 Task: Find connections with filter location Caxias do Sul with filter topic #Homeofficewith filter profile language German with filter current company Job Alert with filter school K.K.Wagh institute of Engineering Education & Research with filter industry Internet Publishing with filter service category Outsourcing with filter keywords title Phlebotomist
Action: Mouse moved to (470, 85)
Screenshot: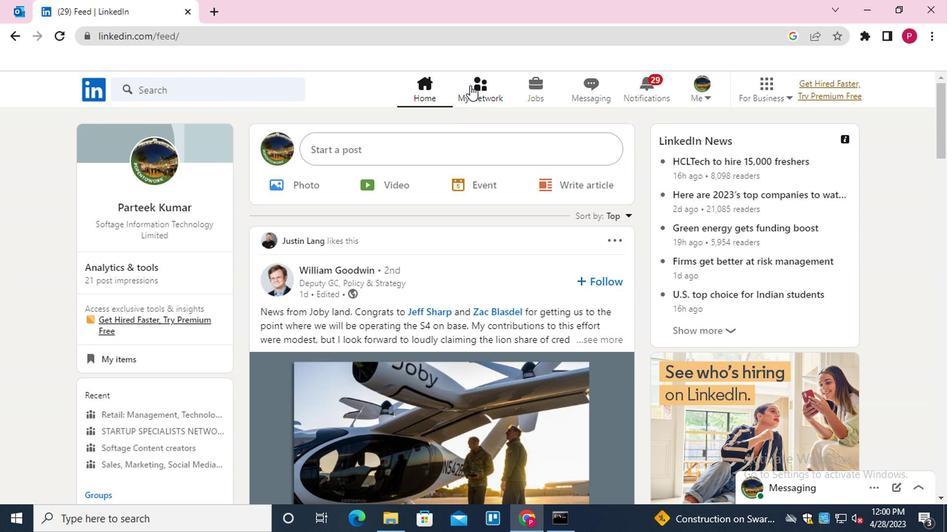 
Action: Mouse pressed left at (470, 85)
Screenshot: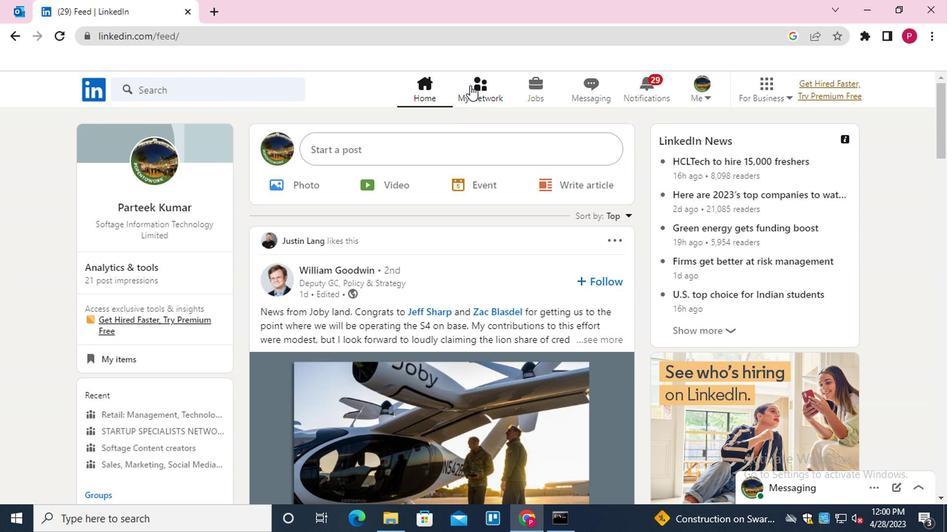 
Action: Mouse moved to (160, 174)
Screenshot: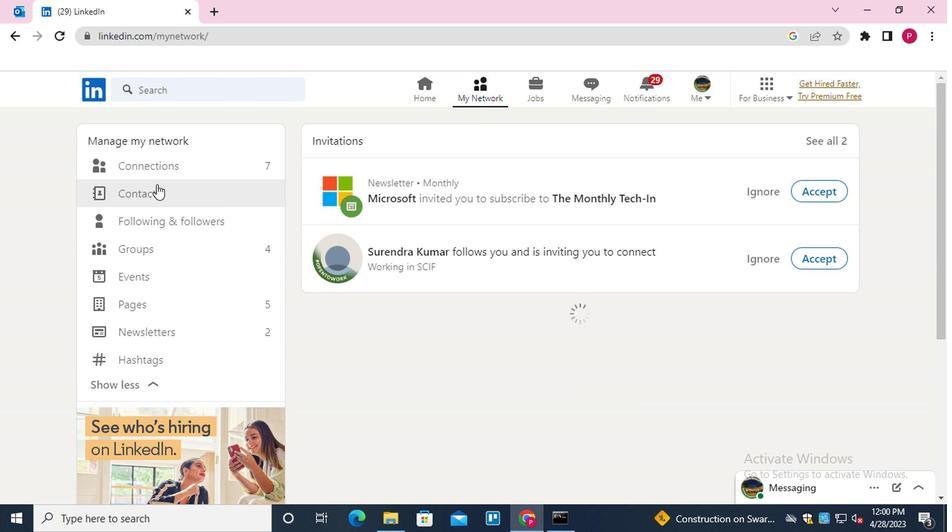 
Action: Mouse pressed left at (160, 174)
Screenshot: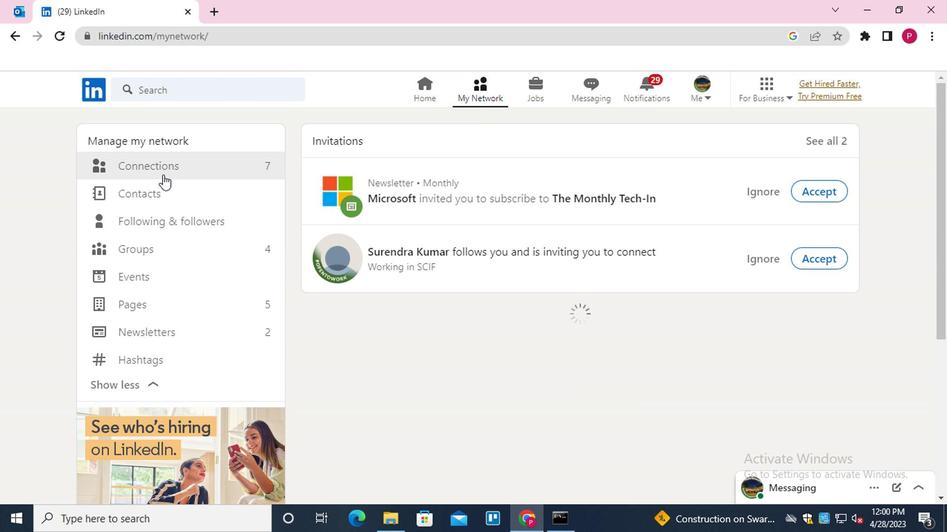 
Action: Mouse moved to (243, 169)
Screenshot: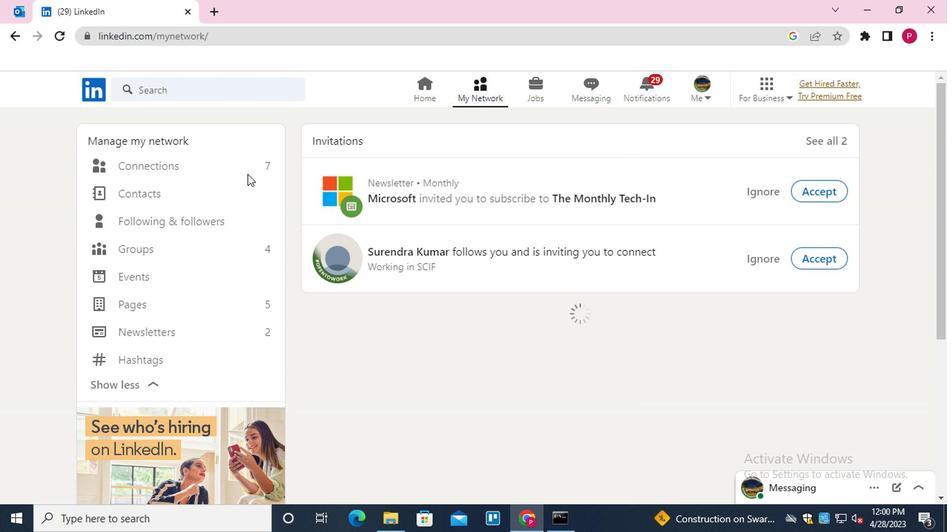 
Action: Mouse pressed left at (243, 169)
Screenshot: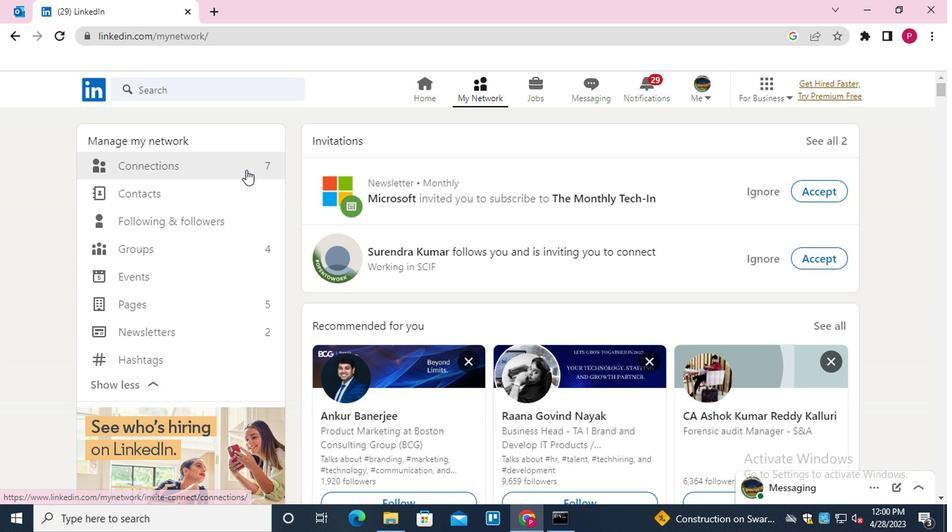 
Action: Mouse moved to (593, 167)
Screenshot: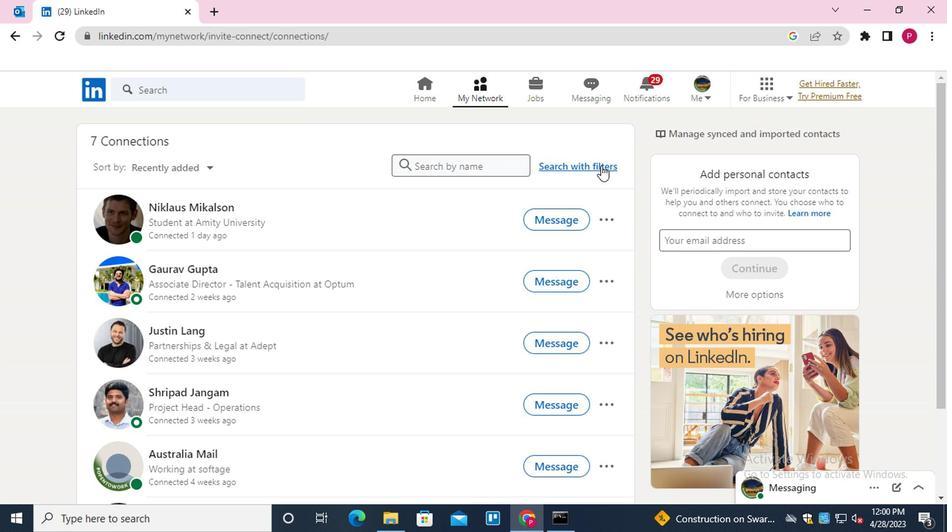 
Action: Mouse pressed left at (593, 167)
Screenshot: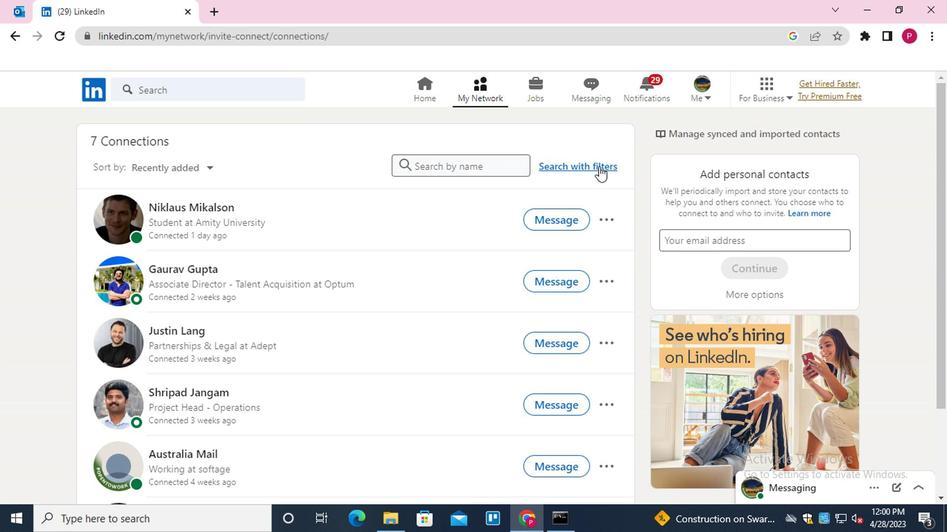 
Action: Mouse moved to (511, 131)
Screenshot: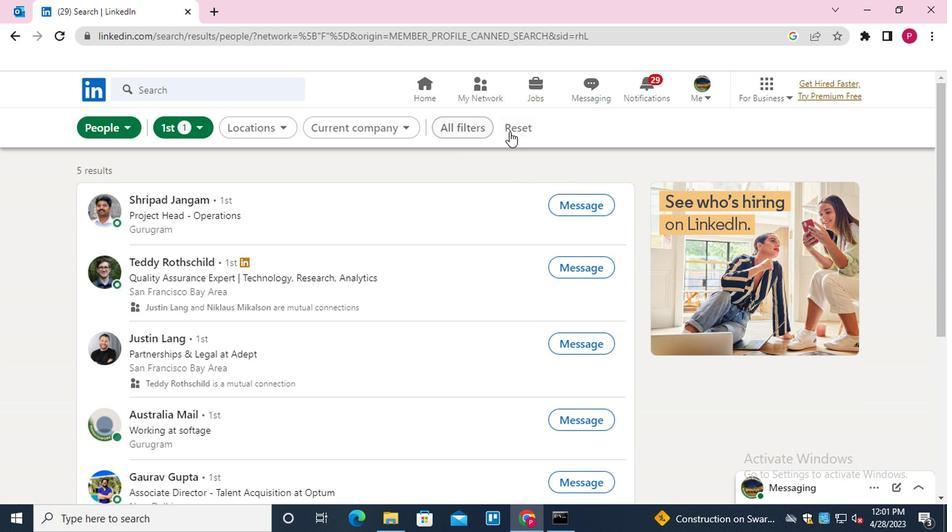 
Action: Mouse pressed left at (511, 131)
Screenshot: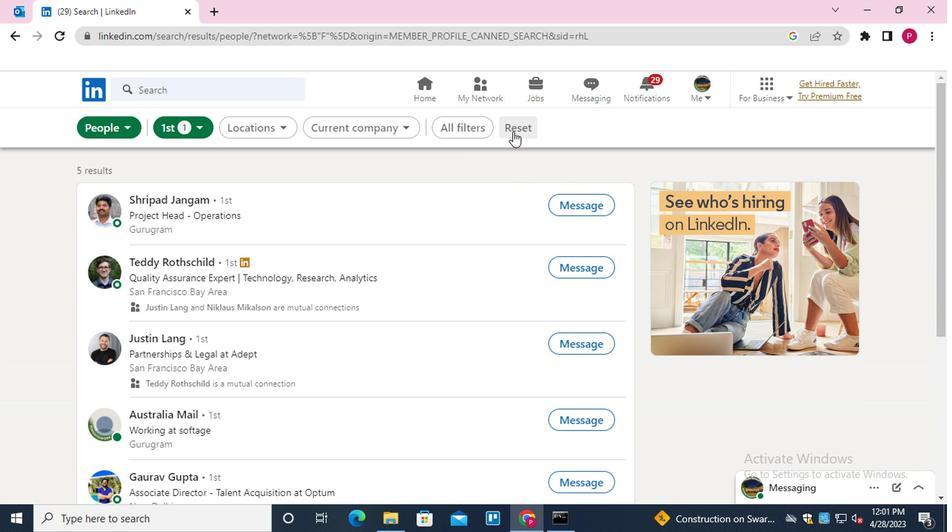
Action: Mouse moved to (476, 131)
Screenshot: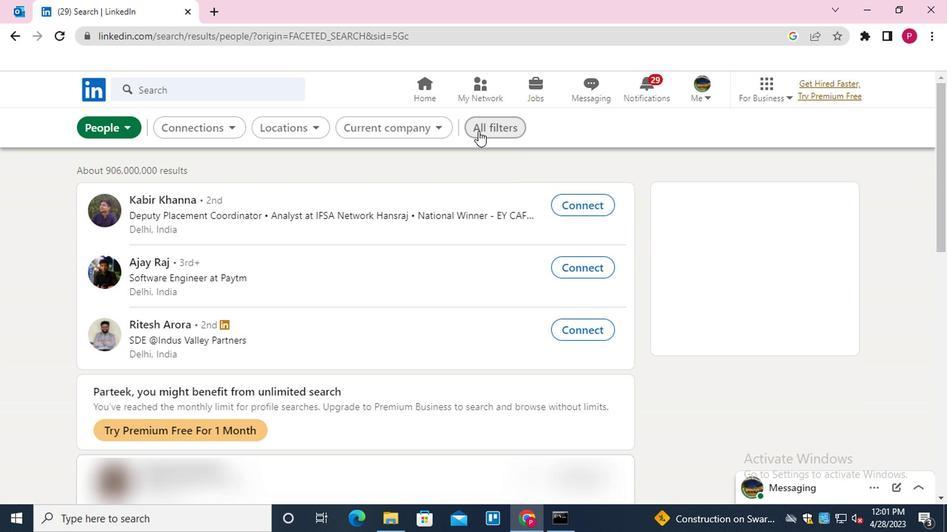 
Action: Mouse pressed left at (476, 131)
Screenshot: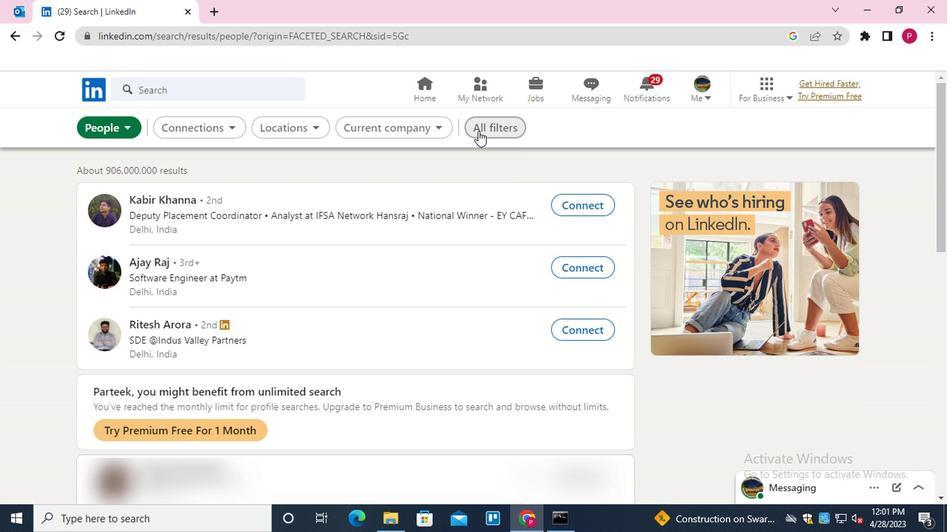 
Action: Mouse moved to (666, 277)
Screenshot: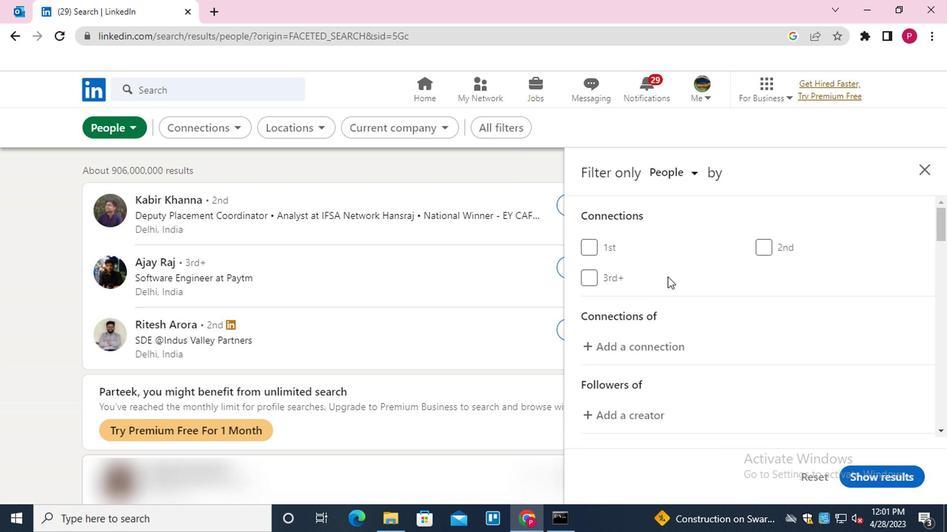 
Action: Mouse scrolled (666, 276) with delta (0, 0)
Screenshot: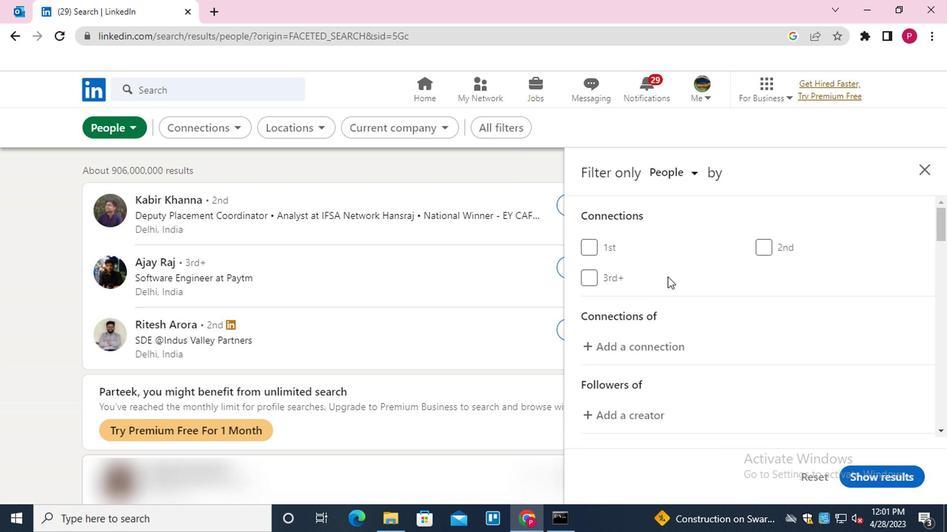 
Action: Mouse moved to (666, 277)
Screenshot: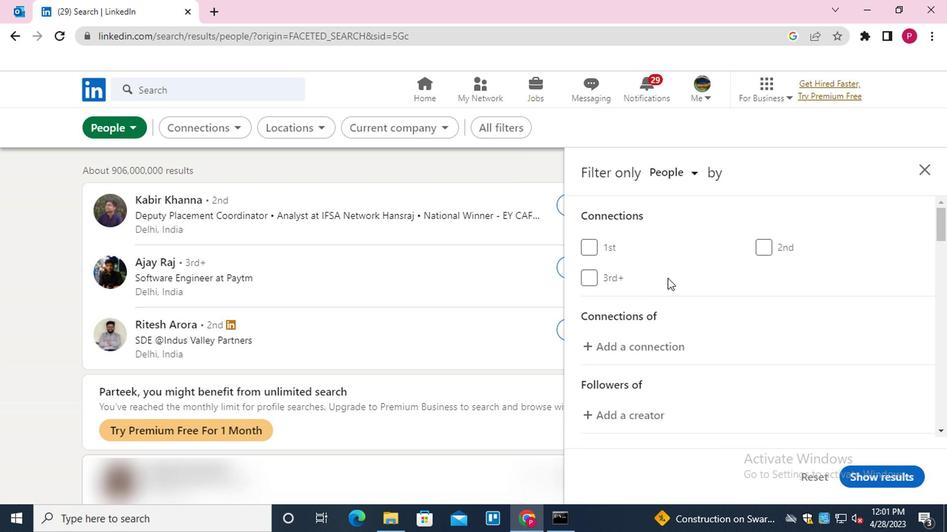 
Action: Mouse scrolled (666, 277) with delta (0, 0)
Screenshot: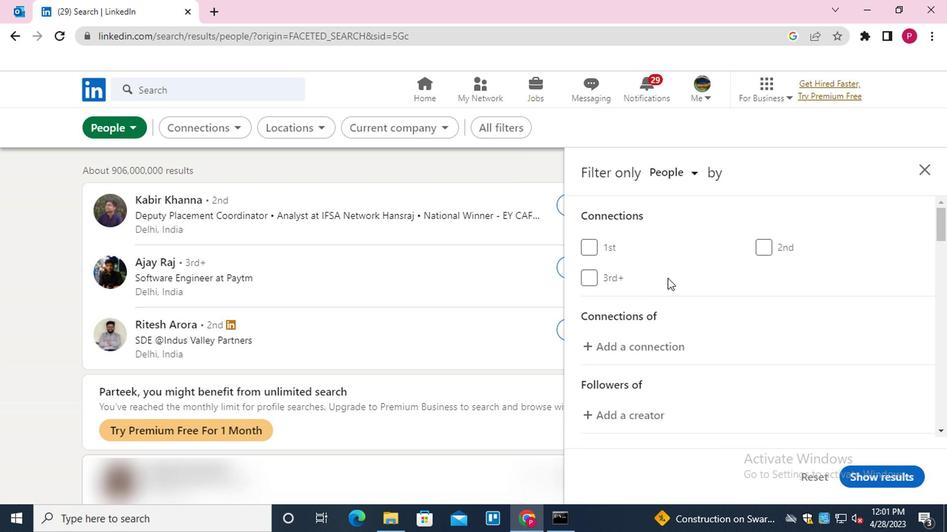 
Action: Mouse moved to (666, 277)
Screenshot: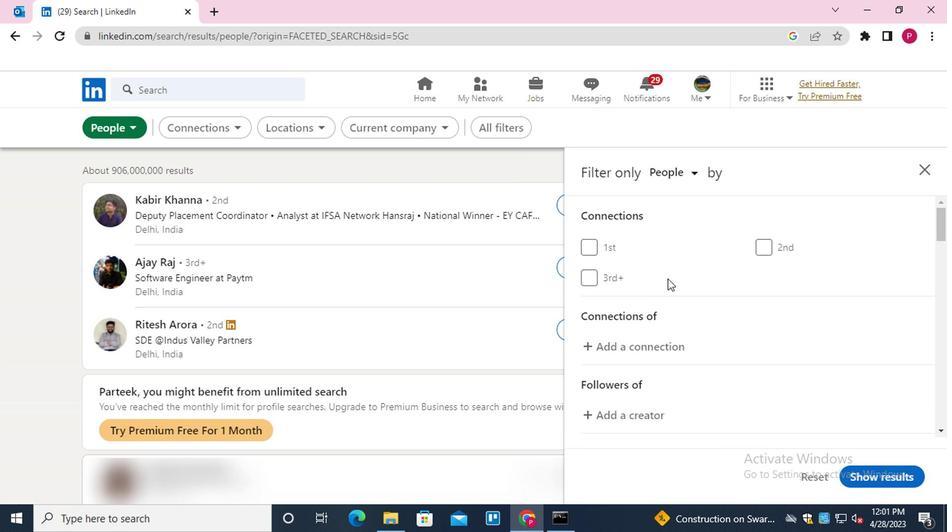 
Action: Mouse scrolled (666, 277) with delta (0, 0)
Screenshot: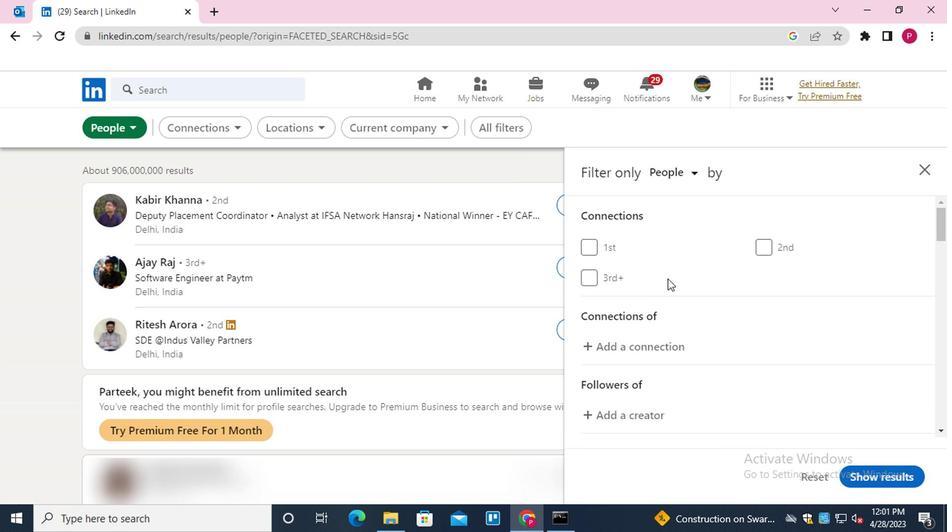 
Action: Mouse moved to (774, 331)
Screenshot: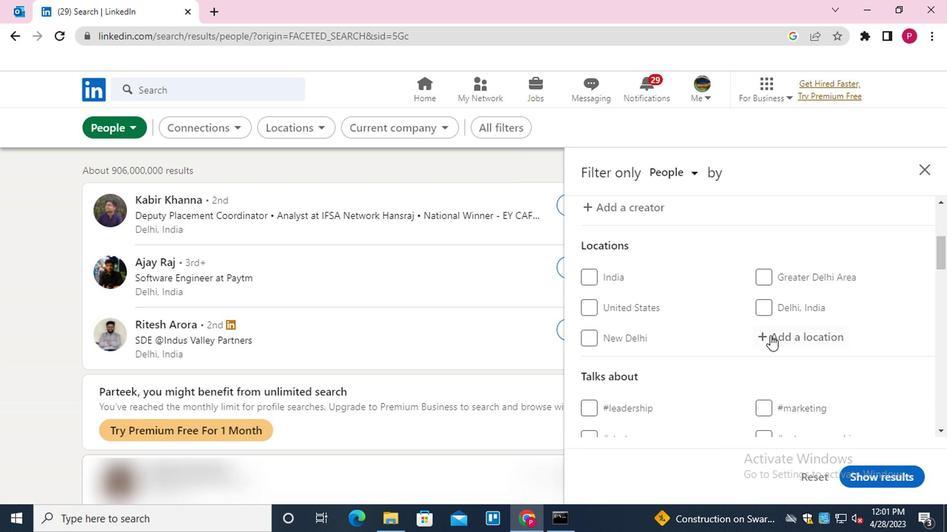 
Action: Mouse pressed left at (774, 331)
Screenshot: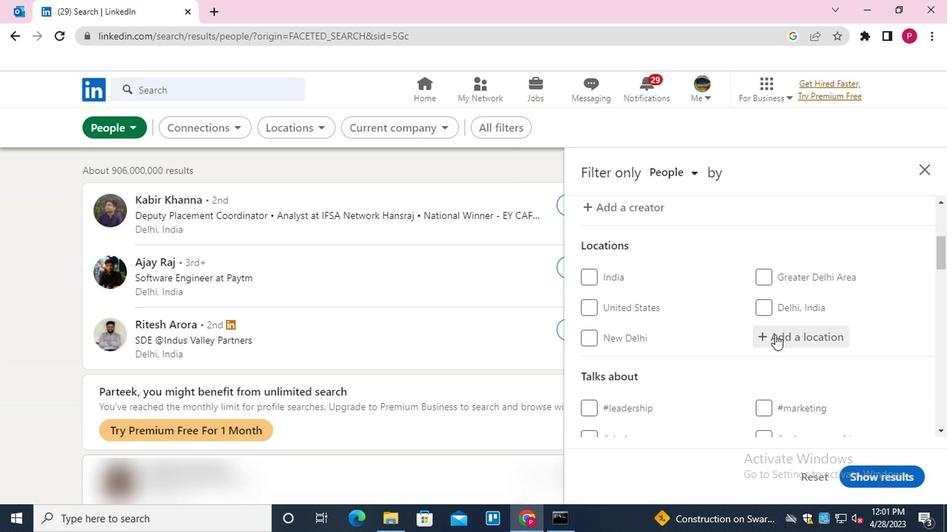
Action: Key pressed <Key.shift><Key.shift><Key.shift>CAXIAS<Key.down><Key.enter>
Screenshot: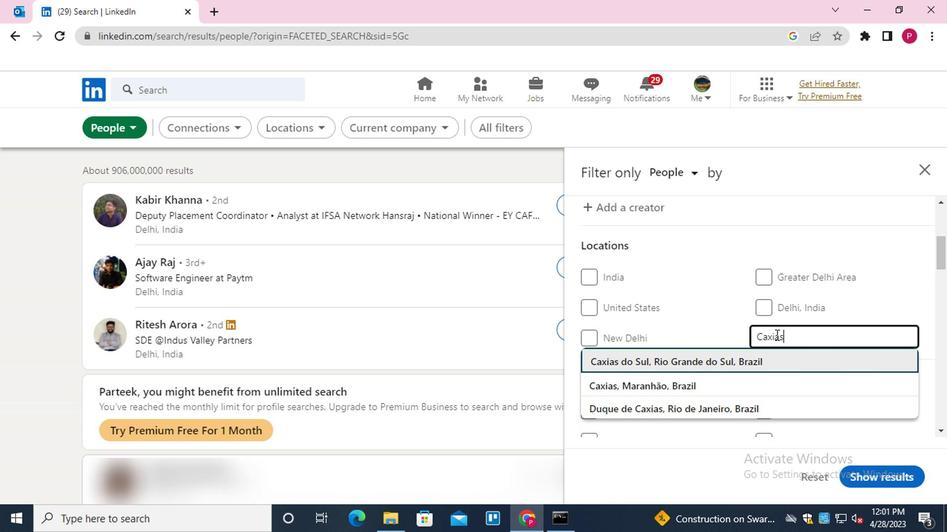 
Action: Mouse moved to (538, 317)
Screenshot: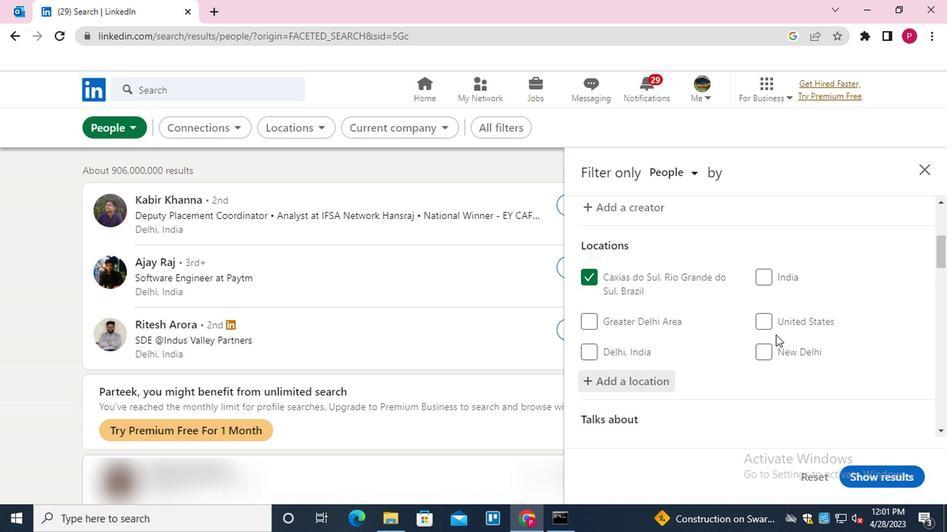 
Action: Mouse scrolled (538, 316) with delta (0, 0)
Screenshot: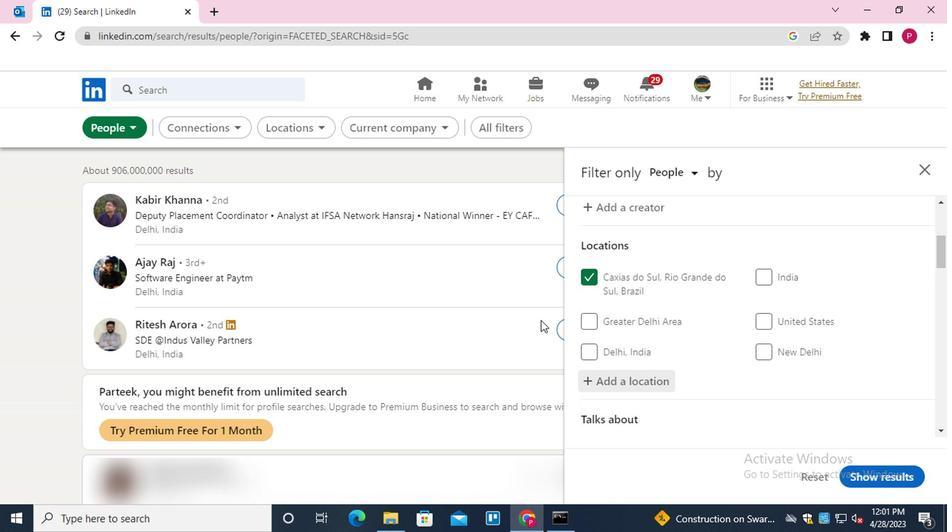 
Action: Mouse moved to (684, 329)
Screenshot: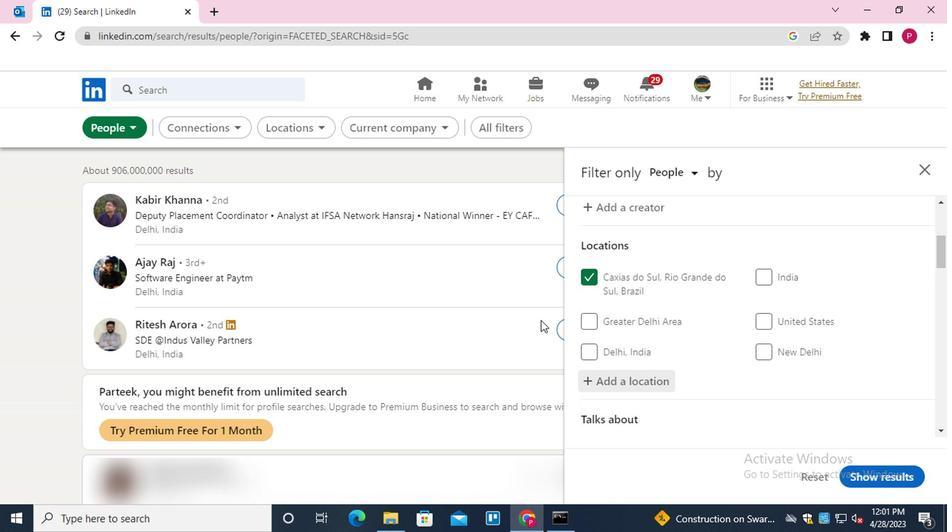 
Action: Mouse scrolled (684, 329) with delta (0, 0)
Screenshot: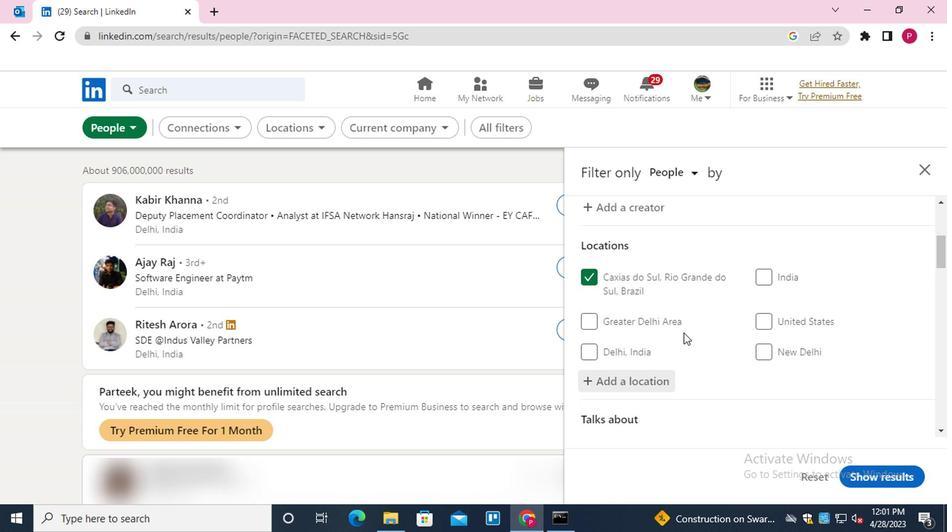 
Action: Mouse scrolled (684, 329) with delta (0, 0)
Screenshot: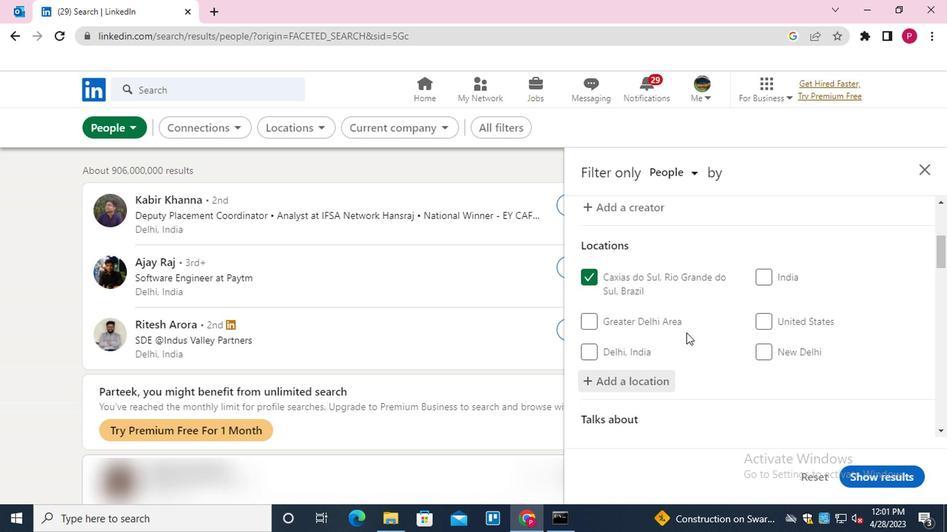 
Action: Mouse moved to (795, 374)
Screenshot: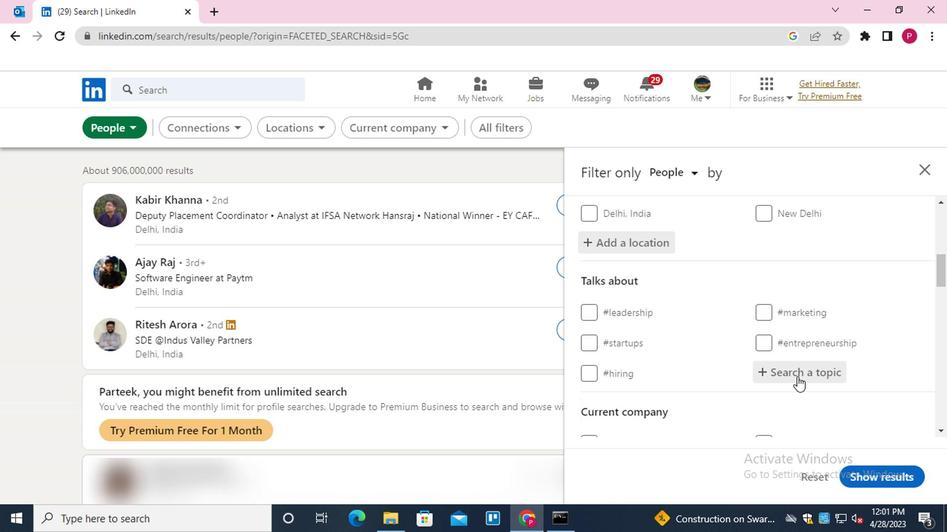 
Action: Mouse pressed left at (795, 374)
Screenshot: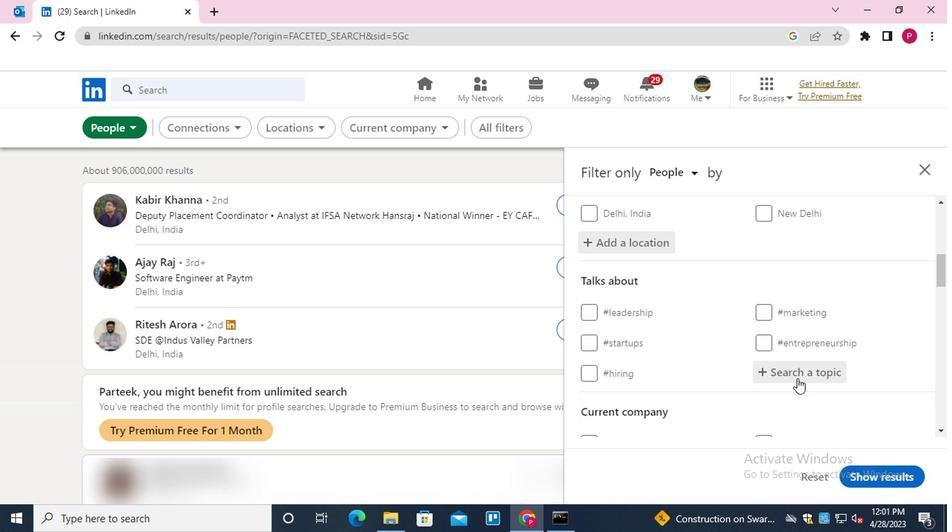 
Action: Key pressed HOMEOFFICE<Key.down><Key.enter>
Screenshot: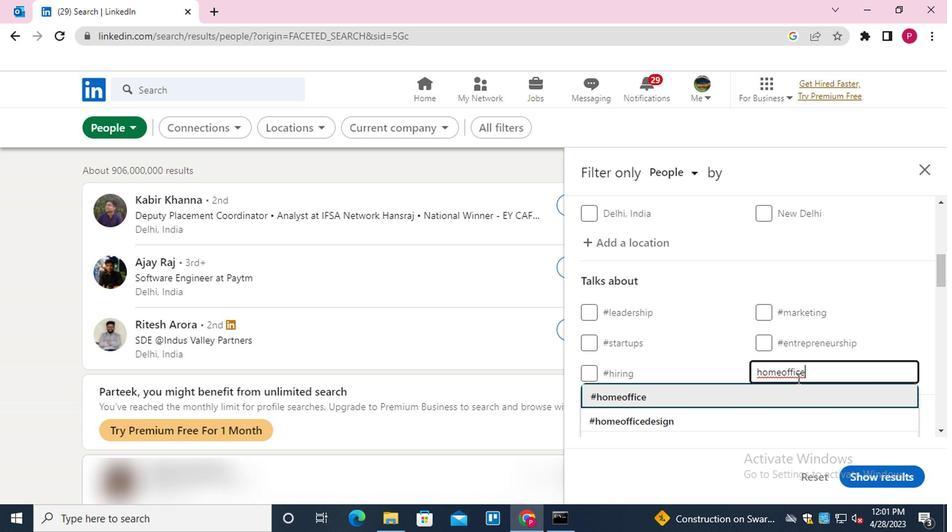 
Action: Mouse moved to (794, 376)
Screenshot: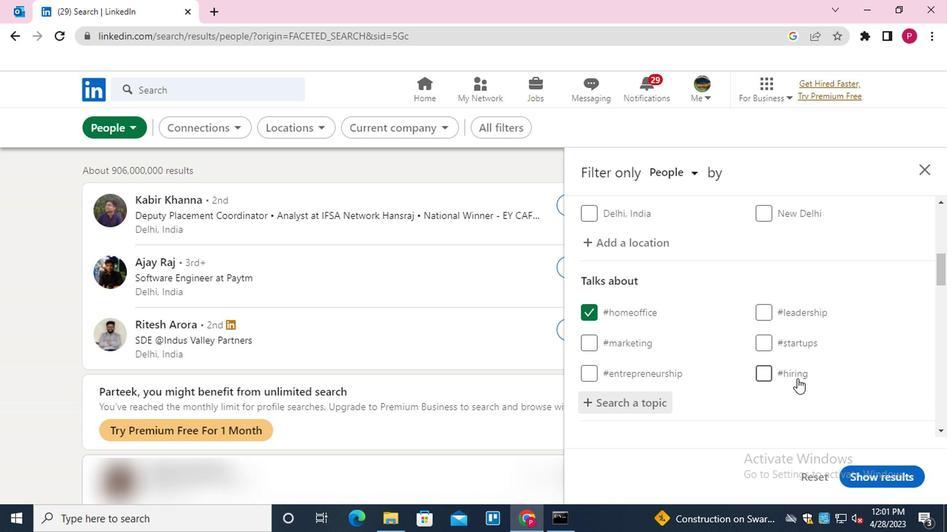 
Action: Mouse scrolled (794, 375) with delta (0, 0)
Screenshot: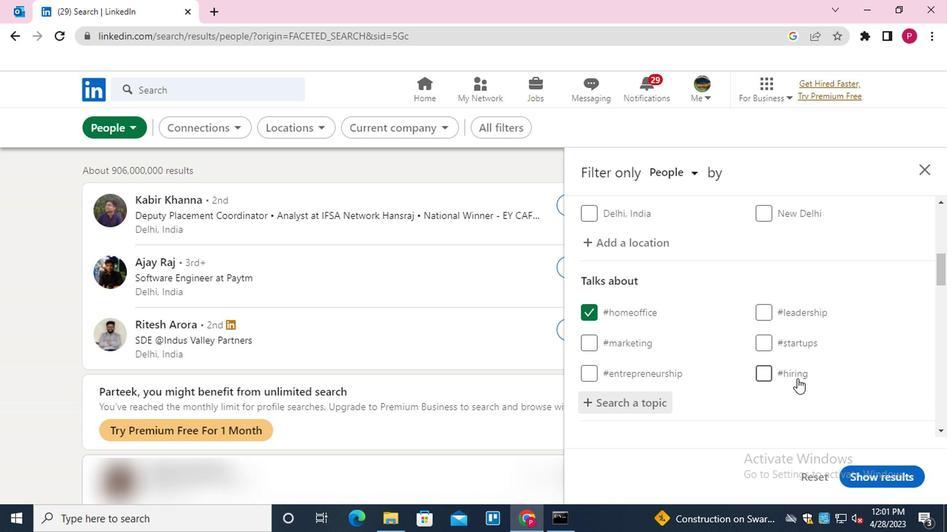 
Action: Mouse moved to (793, 377)
Screenshot: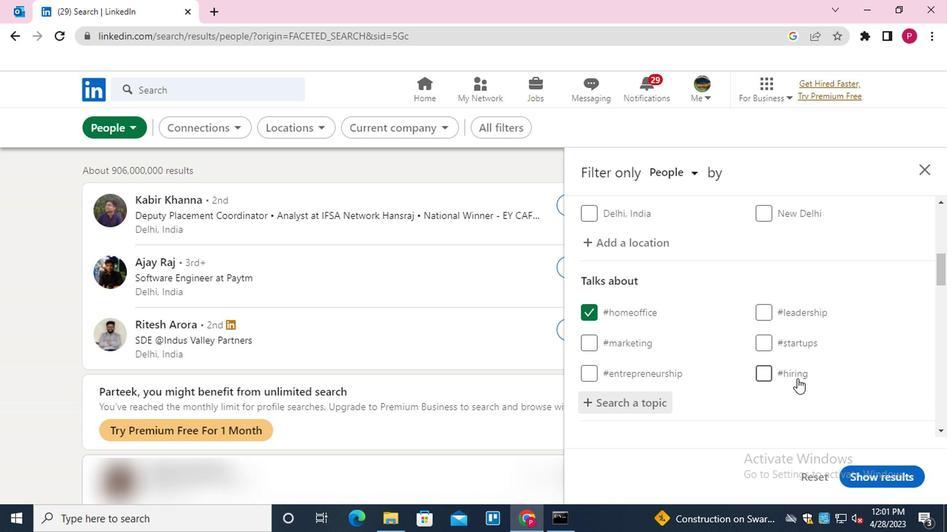 
Action: Mouse scrolled (793, 376) with delta (0, 0)
Screenshot: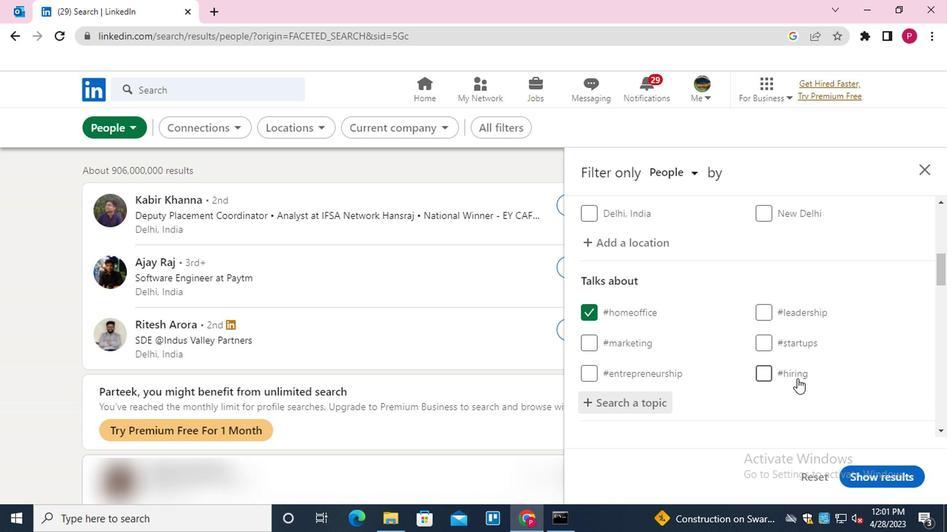 
Action: Mouse moved to (770, 362)
Screenshot: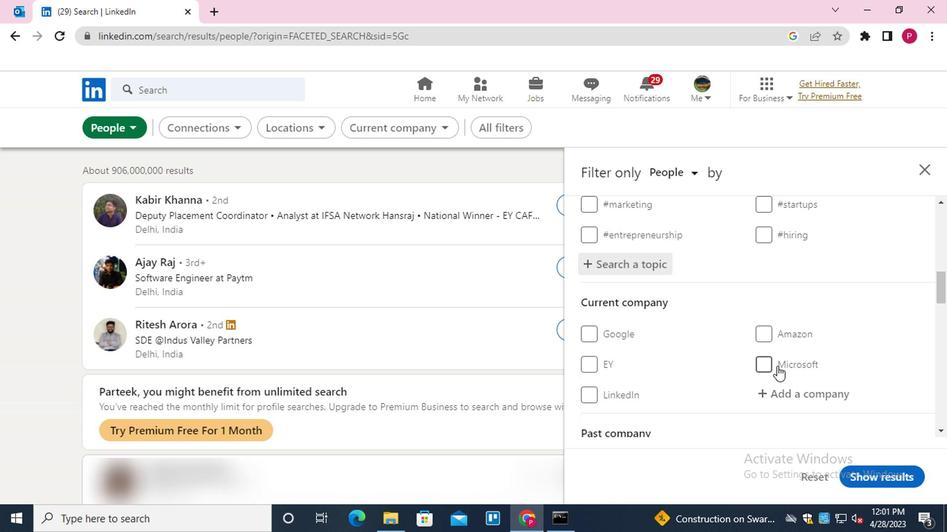 
Action: Mouse scrolled (770, 361) with delta (0, 0)
Screenshot: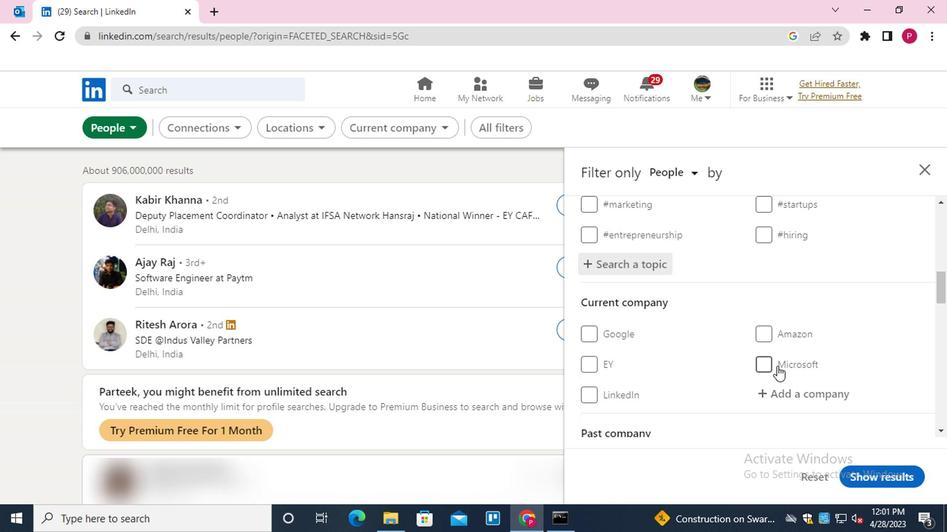 
Action: Mouse moved to (768, 362)
Screenshot: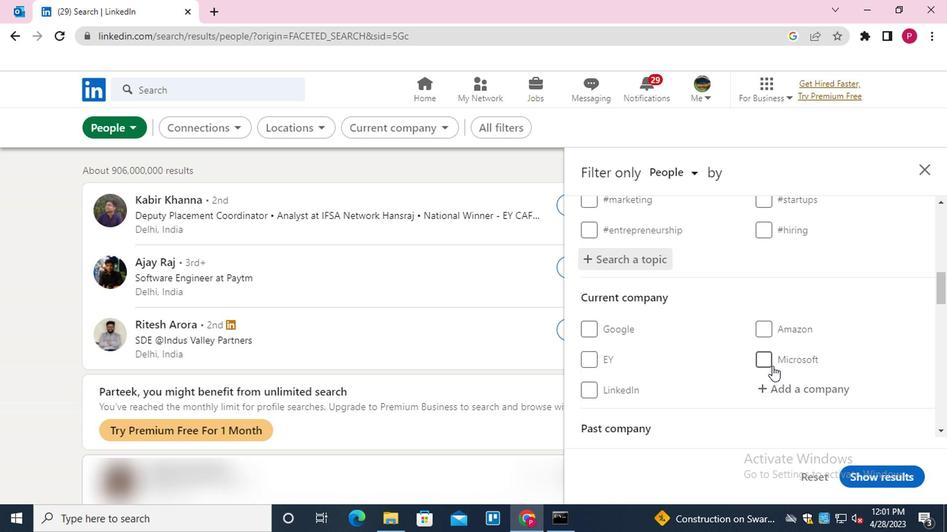 
Action: Mouse scrolled (768, 361) with delta (0, 0)
Screenshot: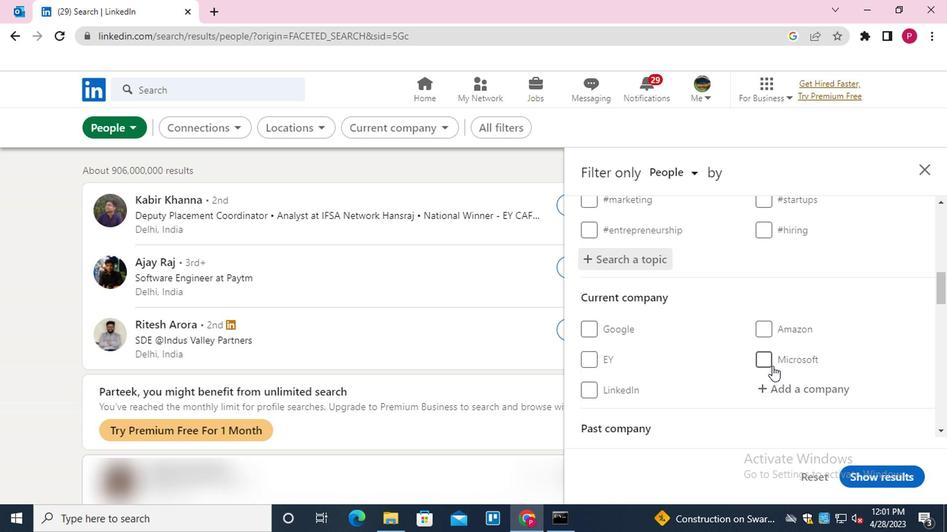 
Action: Mouse moved to (768, 362)
Screenshot: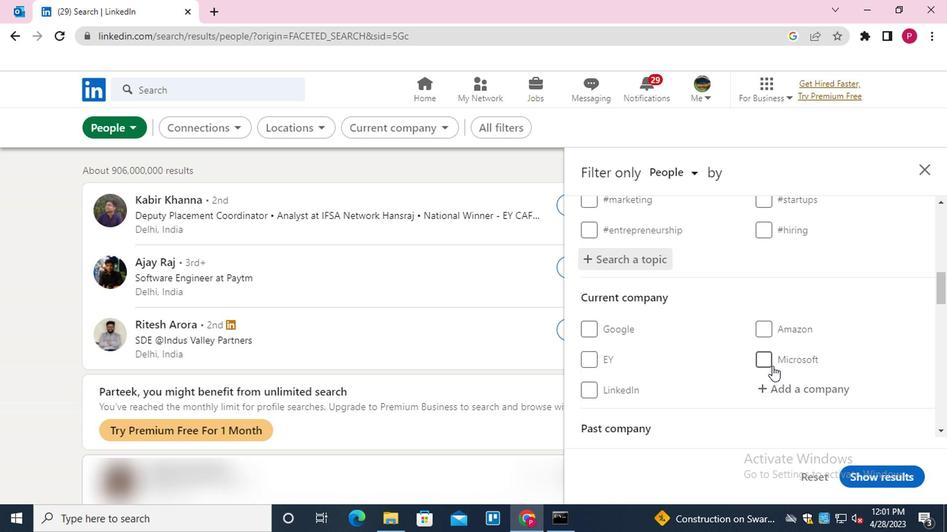 
Action: Mouse scrolled (768, 361) with delta (0, 0)
Screenshot: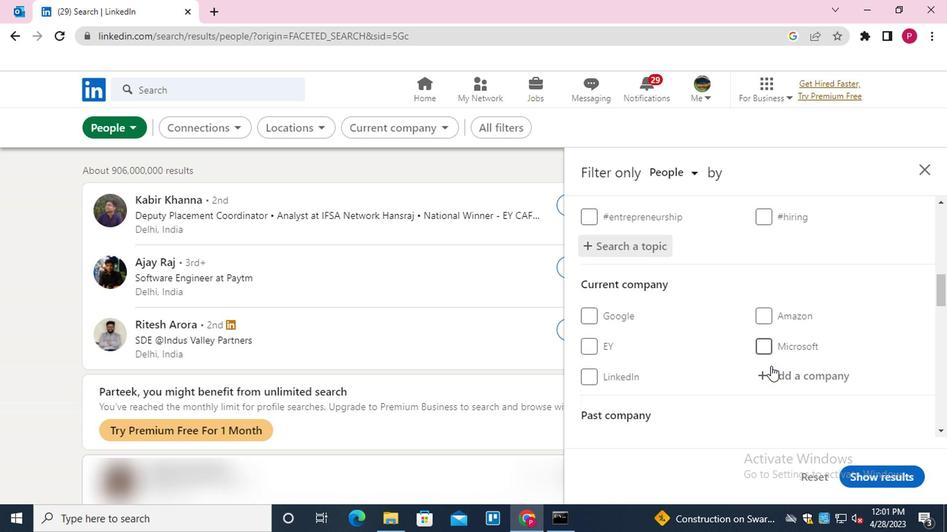 
Action: Mouse moved to (766, 363)
Screenshot: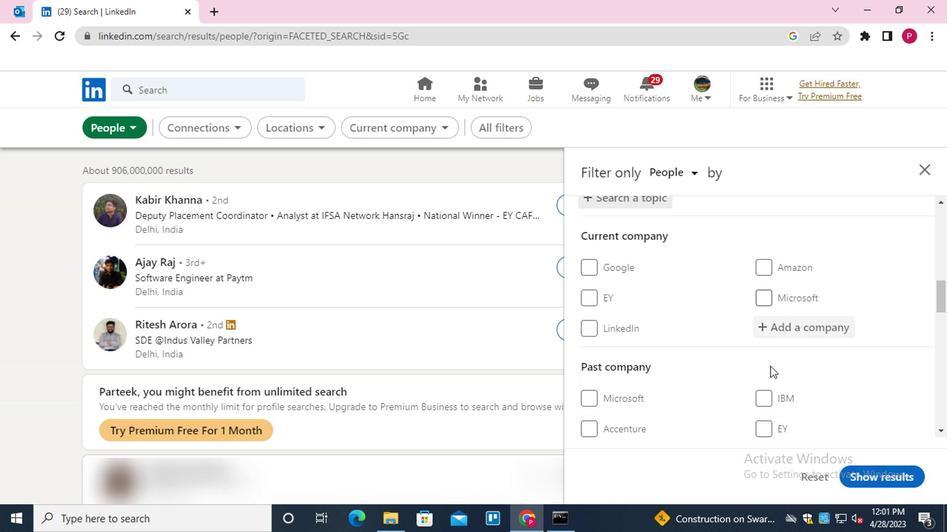 
Action: Mouse scrolled (766, 363) with delta (0, 0)
Screenshot: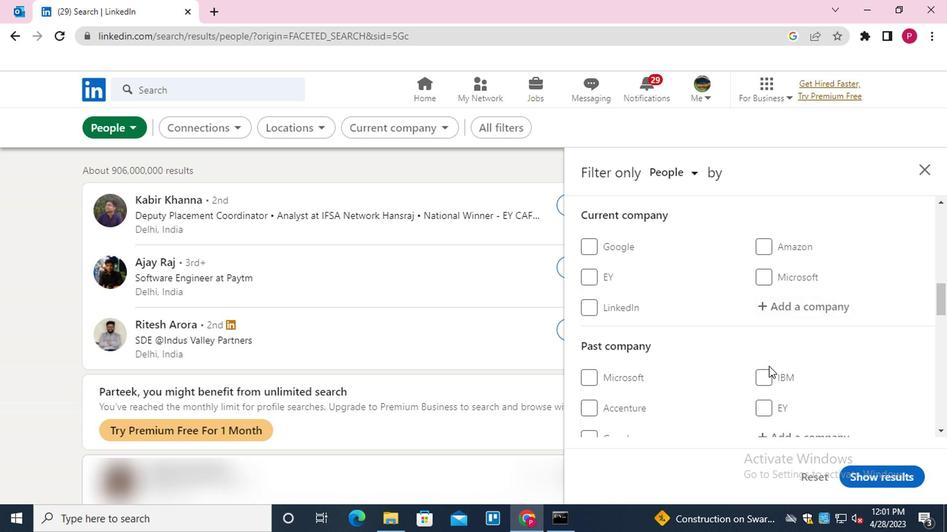 
Action: Mouse moved to (712, 367)
Screenshot: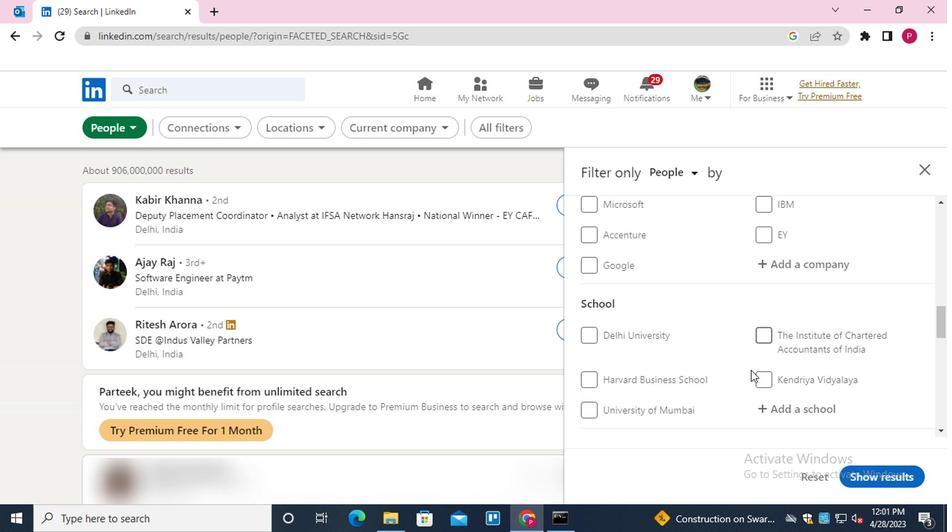 
Action: Mouse scrolled (712, 366) with delta (0, 0)
Screenshot: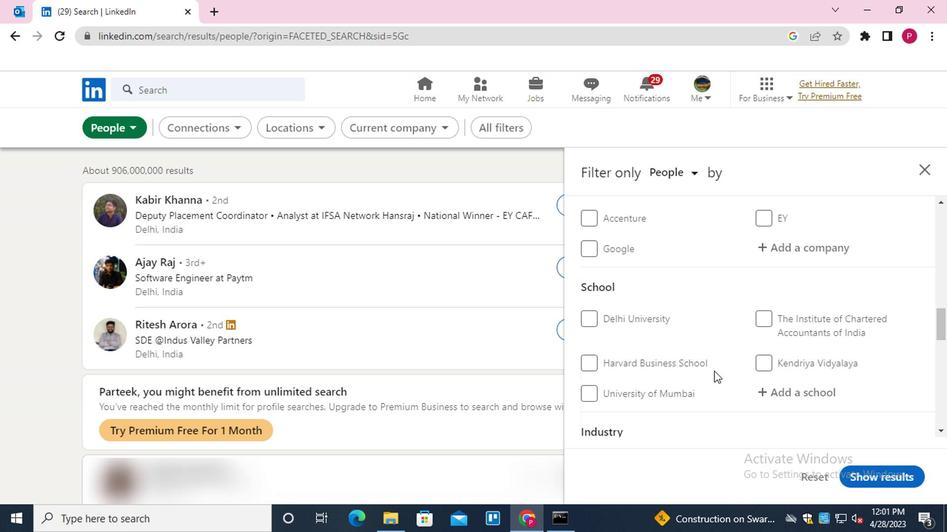 
Action: Mouse scrolled (712, 366) with delta (0, 0)
Screenshot: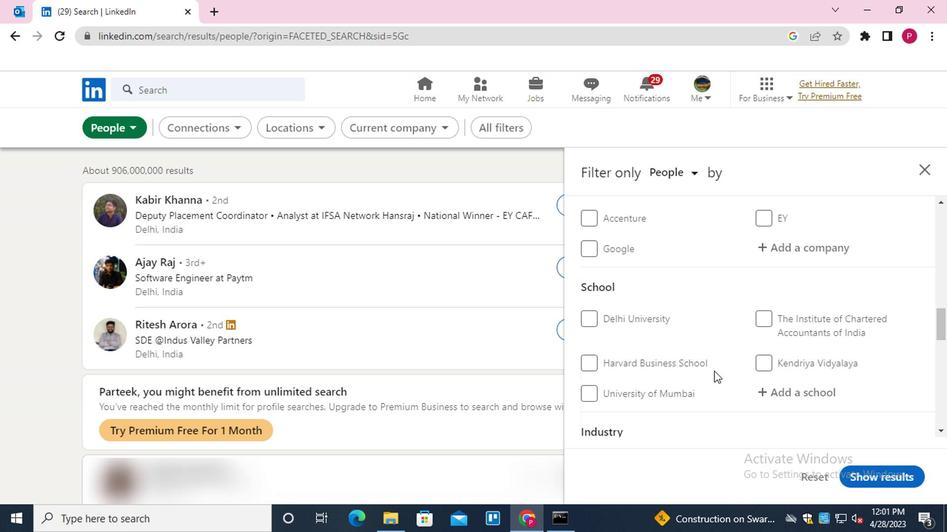 
Action: Mouse scrolled (712, 366) with delta (0, 0)
Screenshot: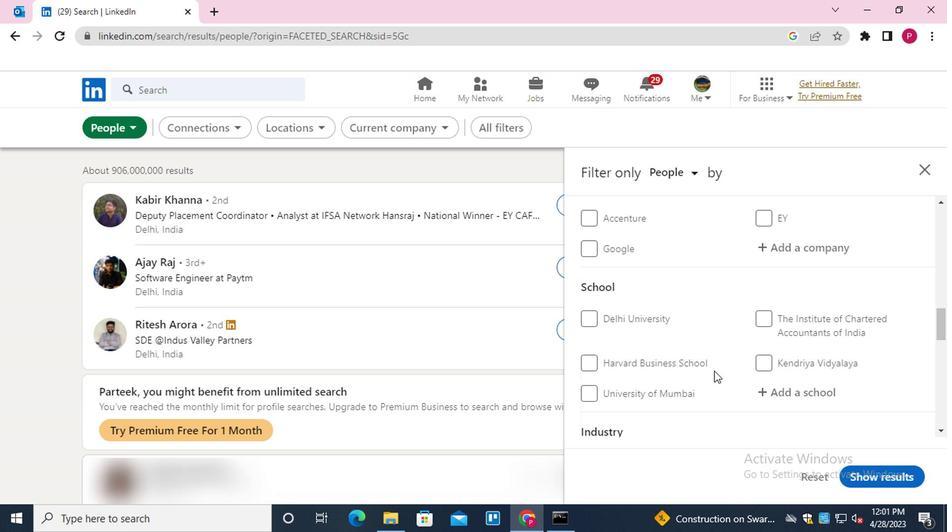 
Action: Mouse scrolled (712, 366) with delta (0, 0)
Screenshot: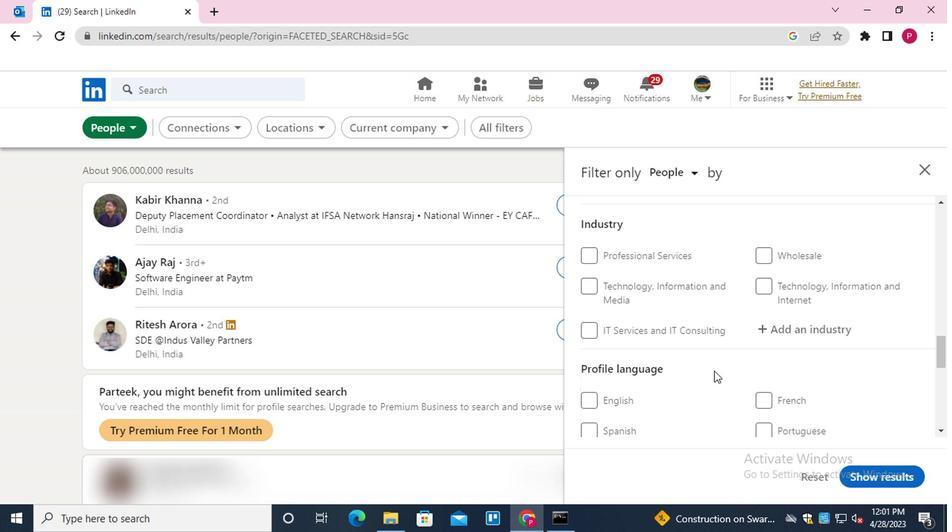 
Action: Mouse scrolled (712, 366) with delta (0, 0)
Screenshot: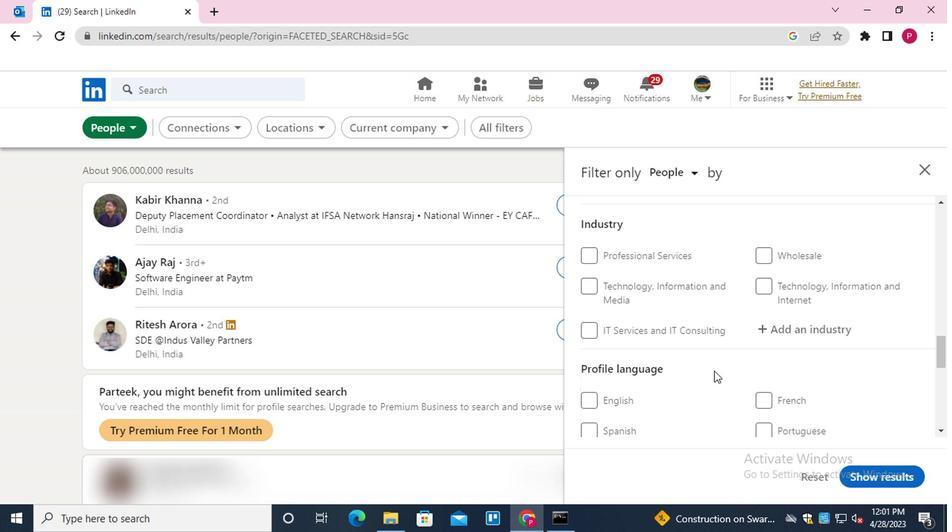 
Action: Mouse moved to (584, 320)
Screenshot: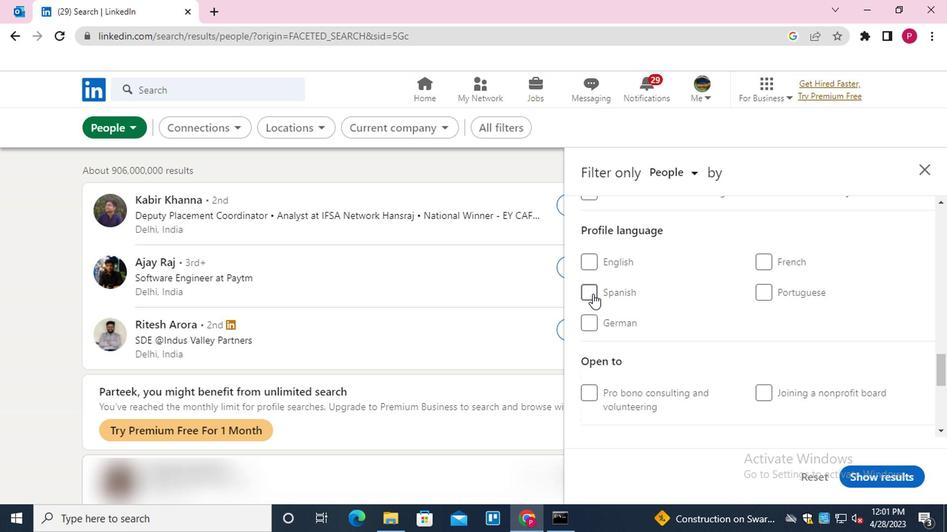 
Action: Mouse pressed left at (584, 320)
Screenshot: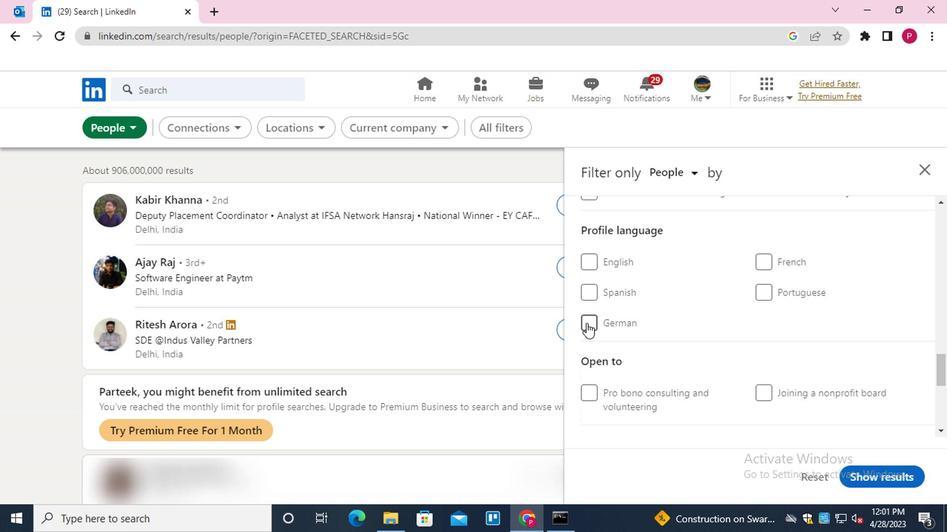 
Action: Mouse moved to (620, 315)
Screenshot: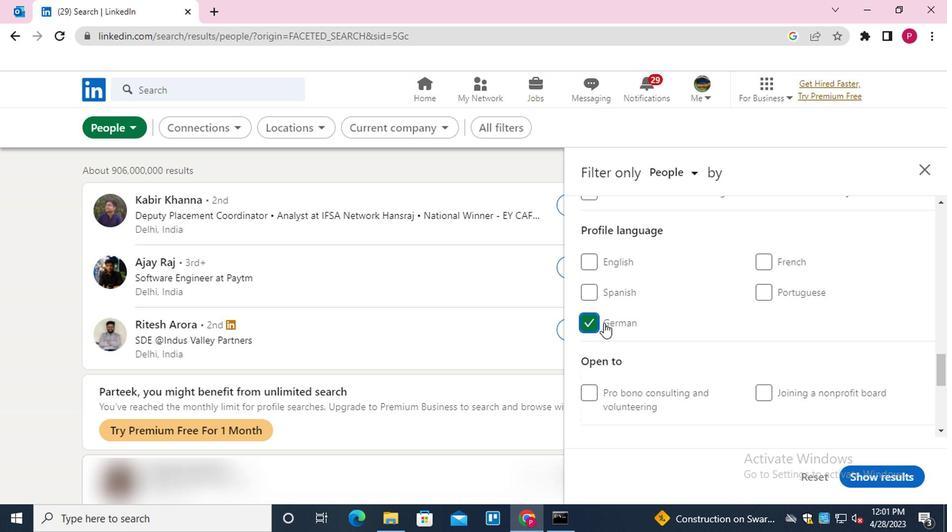 
Action: Mouse scrolled (620, 315) with delta (0, 0)
Screenshot: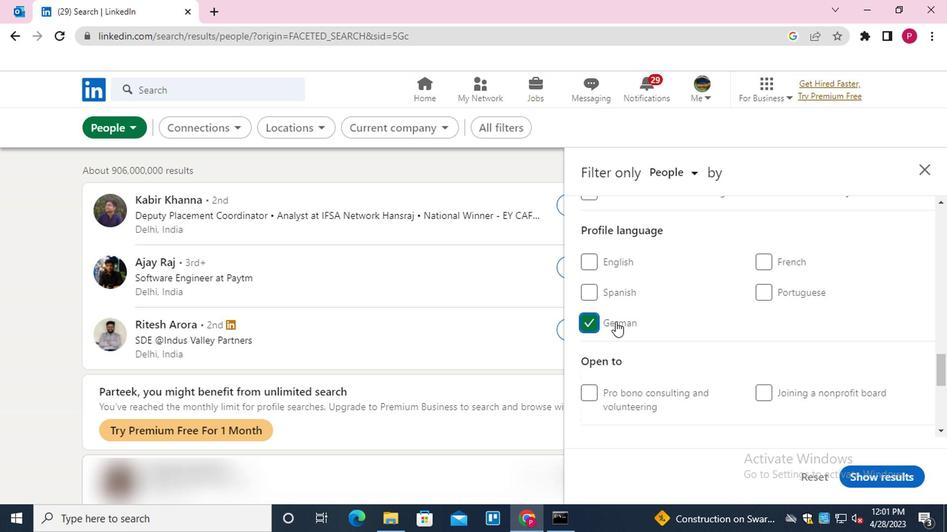 
Action: Mouse scrolled (620, 315) with delta (0, 0)
Screenshot: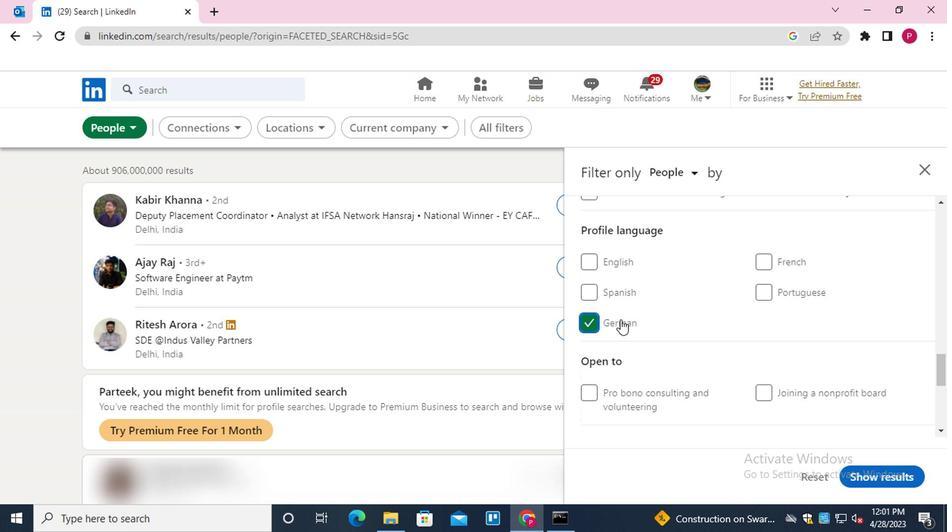 
Action: Mouse scrolled (620, 315) with delta (0, 0)
Screenshot: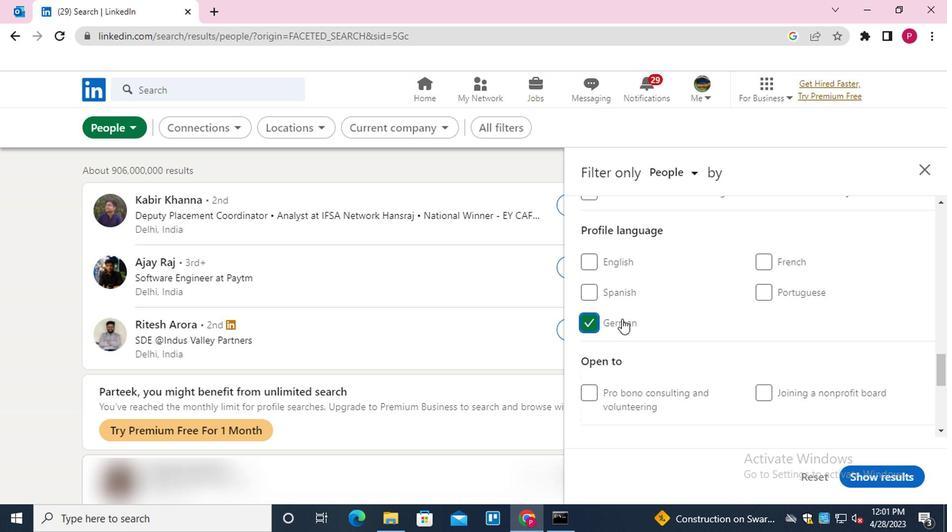 
Action: Mouse scrolled (620, 315) with delta (0, 0)
Screenshot: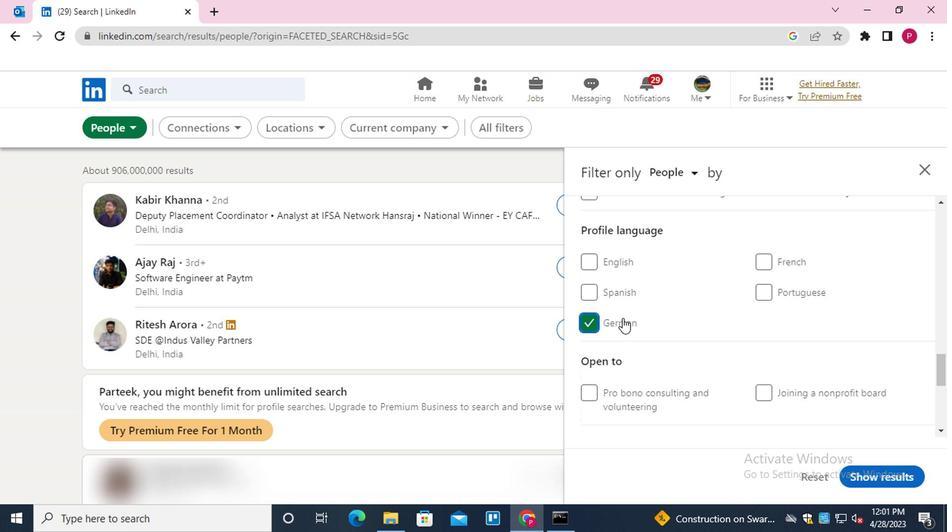 
Action: Mouse scrolled (620, 315) with delta (0, 0)
Screenshot: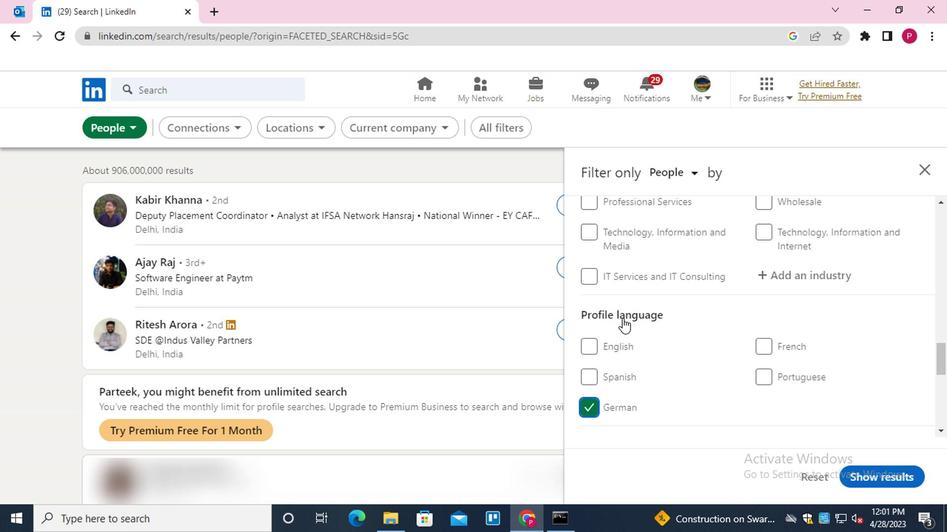 
Action: Mouse scrolled (620, 315) with delta (0, 0)
Screenshot: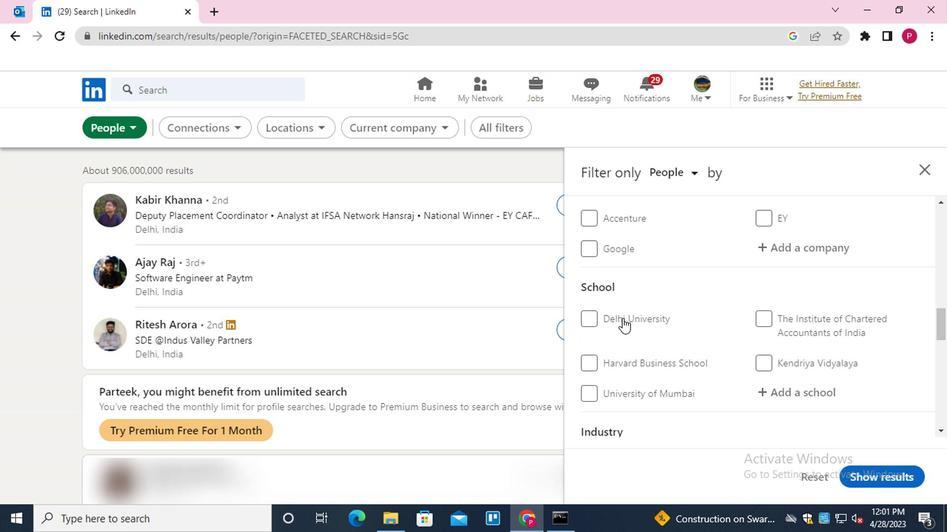 
Action: Mouse moved to (759, 328)
Screenshot: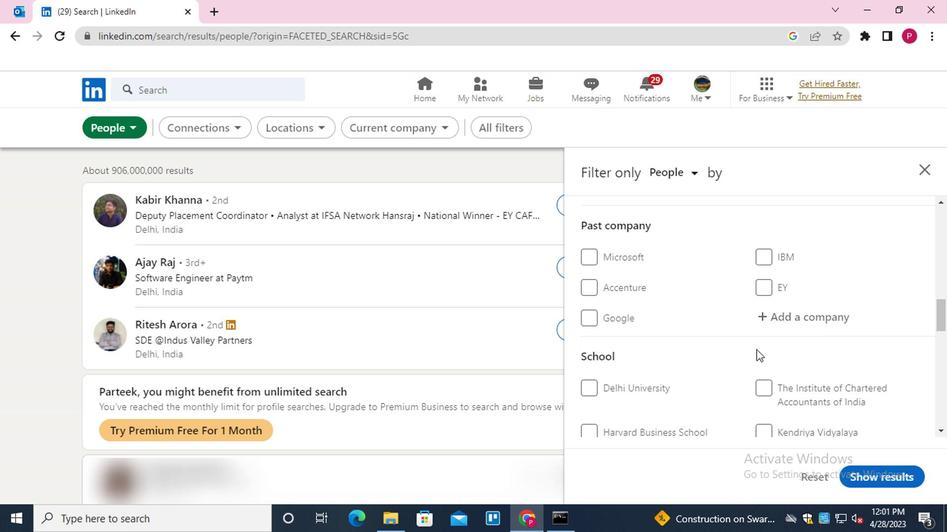 
Action: Mouse scrolled (759, 329) with delta (0, 0)
Screenshot: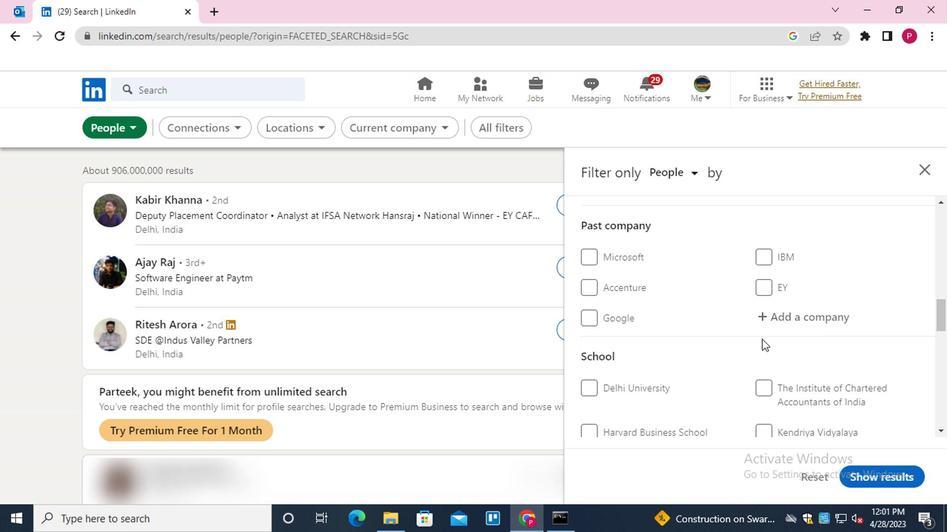 
Action: Mouse scrolled (759, 329) with delta (0, 0)
Screenshot: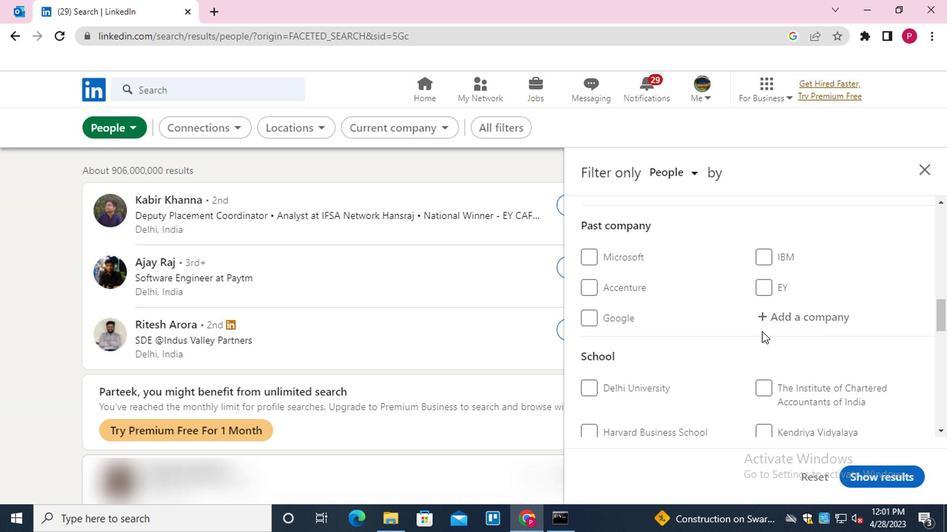 
Action: Mouse moved to (763, 323)
Screenshot: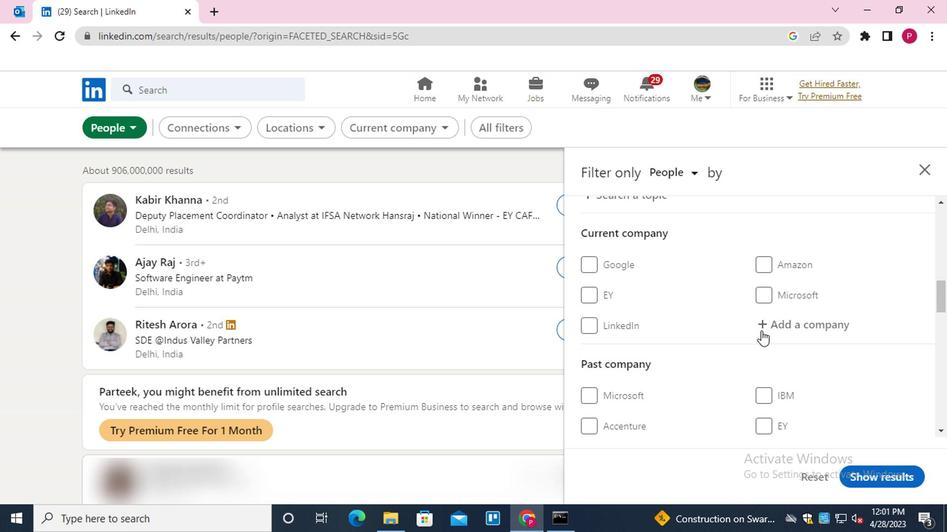 
Action: Mouse pressed left at (763, 323)
Screenshot: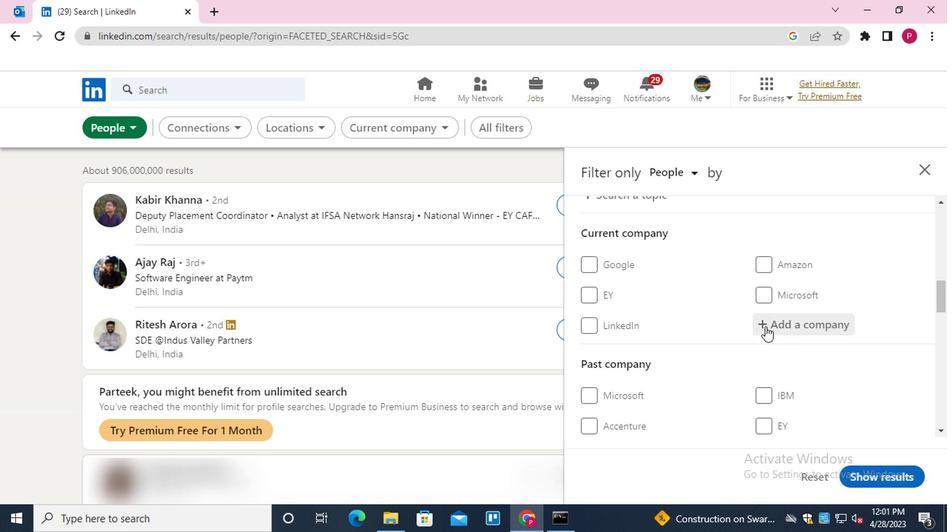 
Action: Mouse moved to (764, 323)
Screenshot: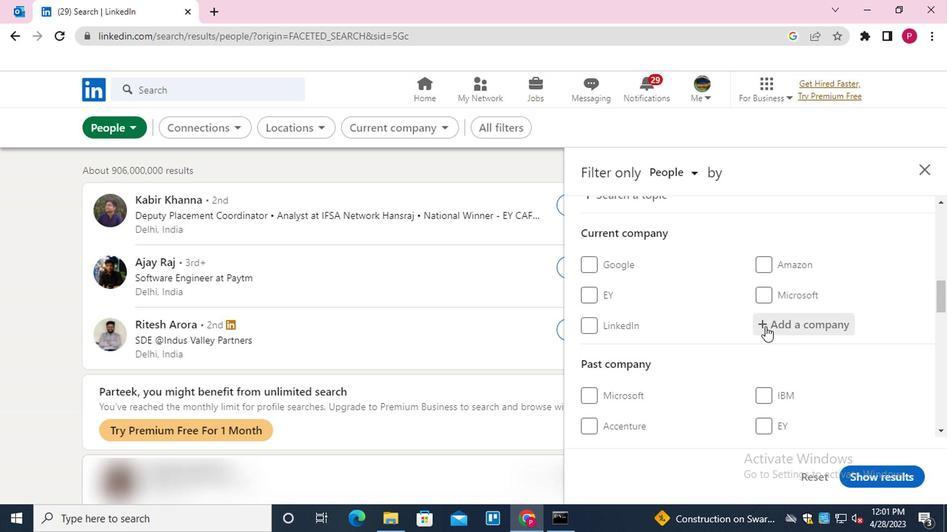 
Action: Key pressed <Key.shift>JOB<Key.space><Key.shift><Key.shift><Key.shift>ALERT<Key.down><Key.enter>
Screenshot: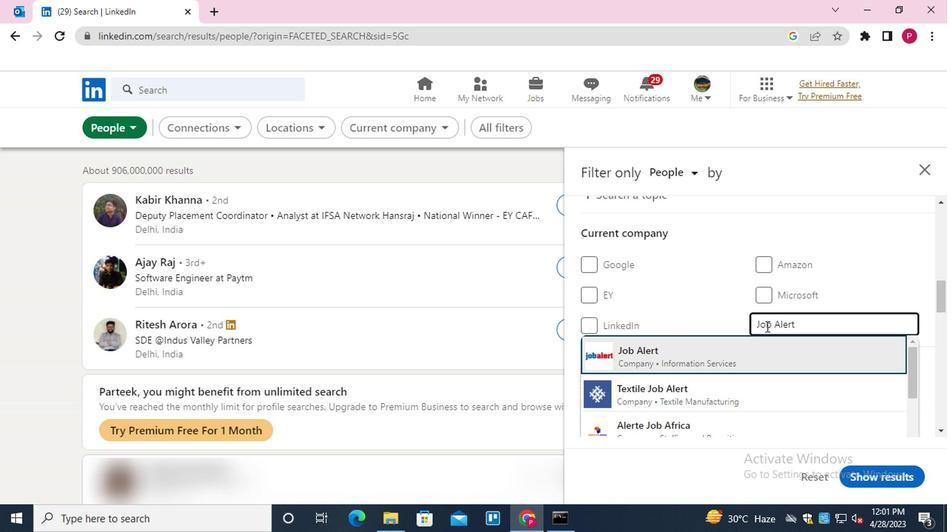 
Action: Mouse moved to (727, 326)
Screenshot: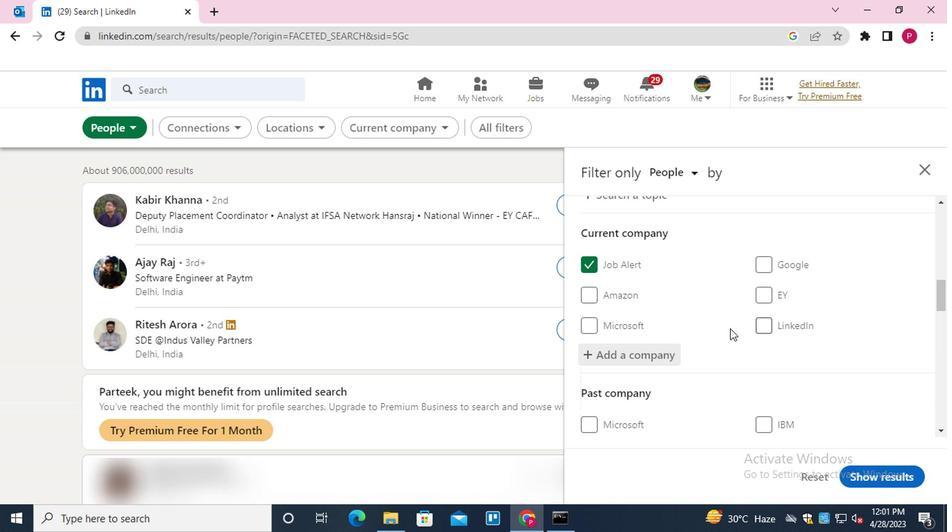 
Action: Mouse scrolled (727, 326) with delta (0, 0)
Screenshot: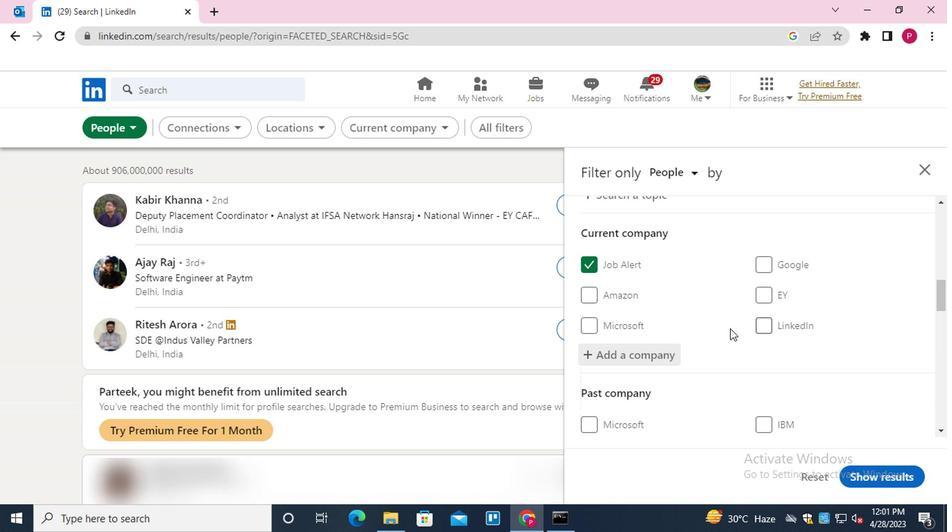
Action: Mouse moved to (726, 327)
Screenshot: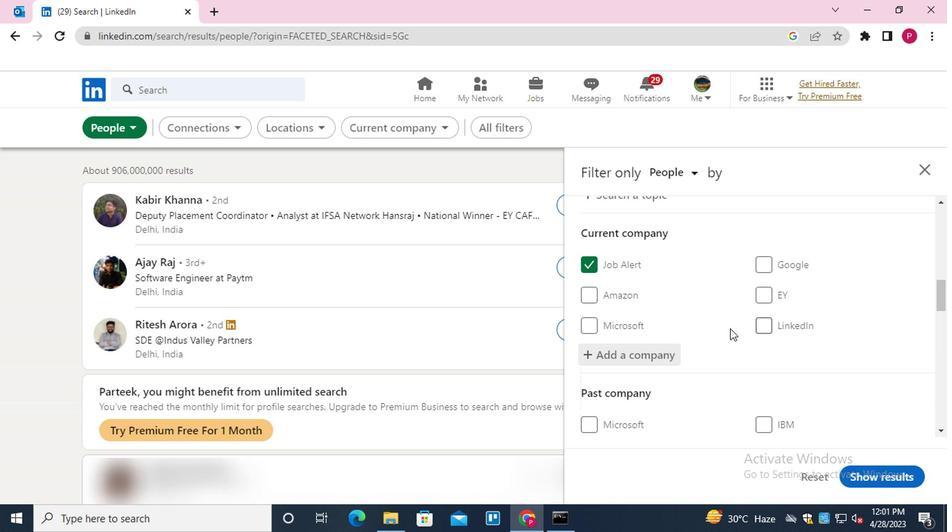 
Action: Mouse scrolled (726, 326) with delta (0, 0)
Screenshot: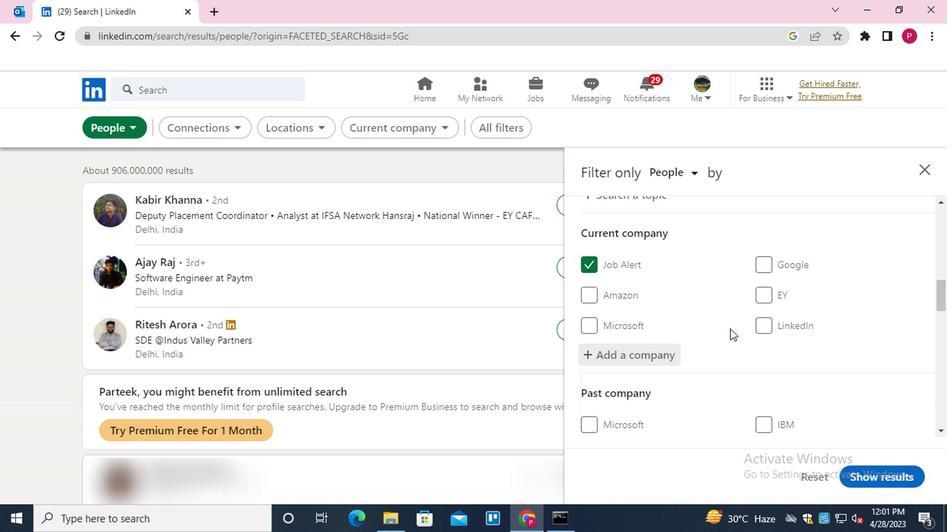 
Action: Mouse moved to (718, 335)
Screenshot: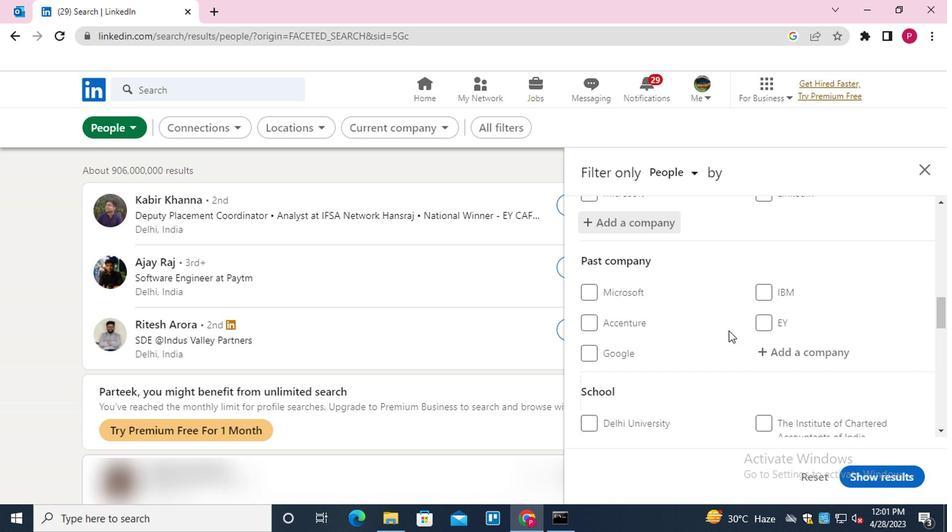 
Action: Mouse scrolled (718, 335) with delta (0, 0)
Screenshot: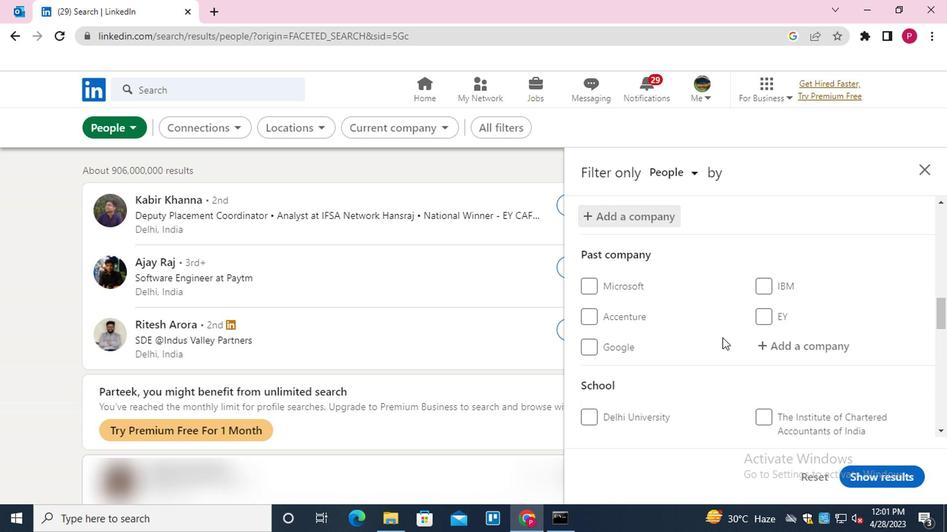 
Action: Mouse scrolled (718, 335) with delta (0, 0)
Screenshot: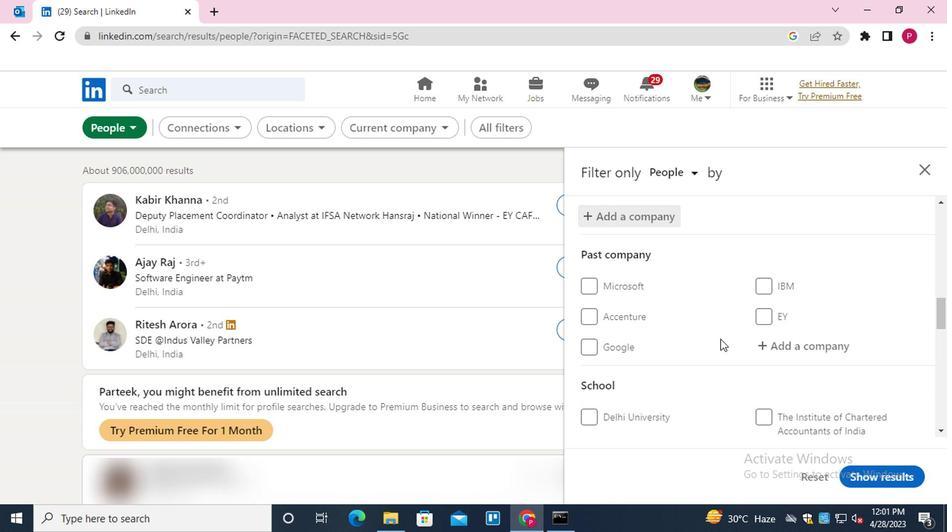 
Action: Mouse scrolled (718, 335) with delta (0, 0)
Screenshot: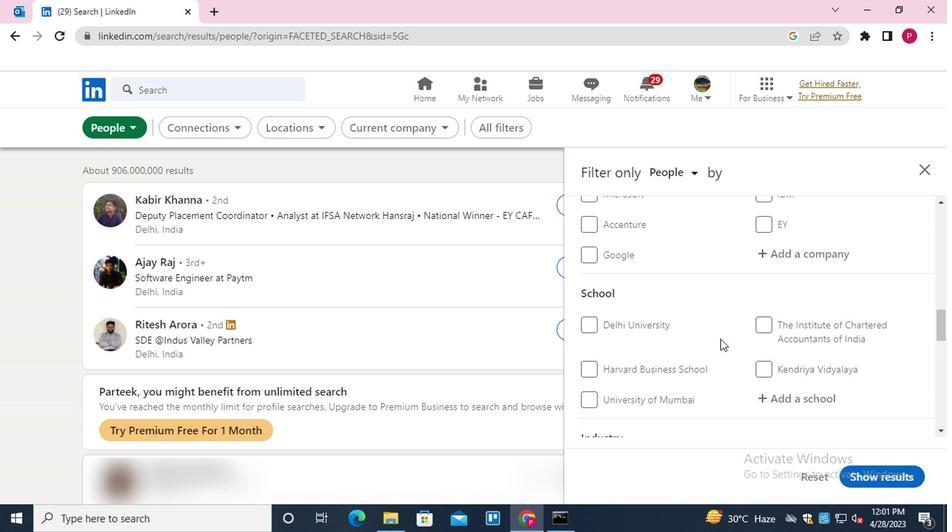 
Action: Mouse moved to (794, 278)
Screenshot: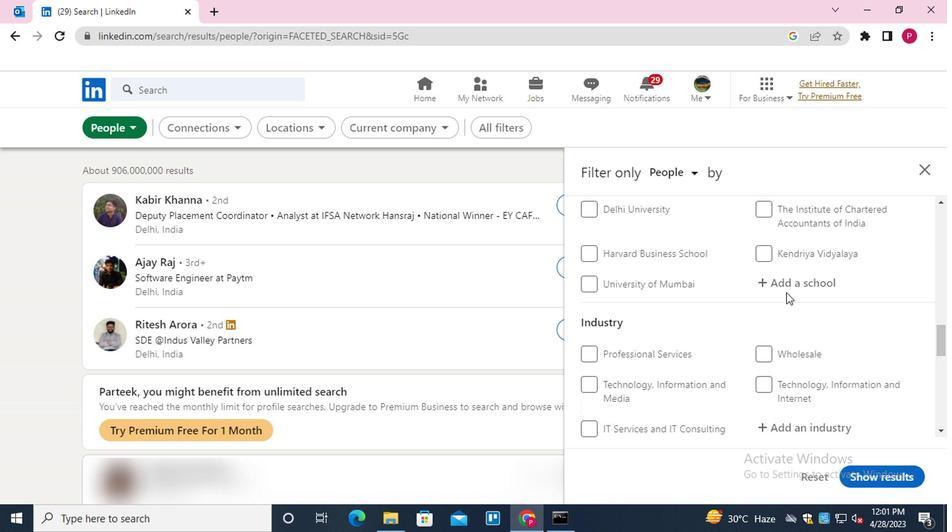 
Action: Mouse pressed left at (794, 278)
Screenshot: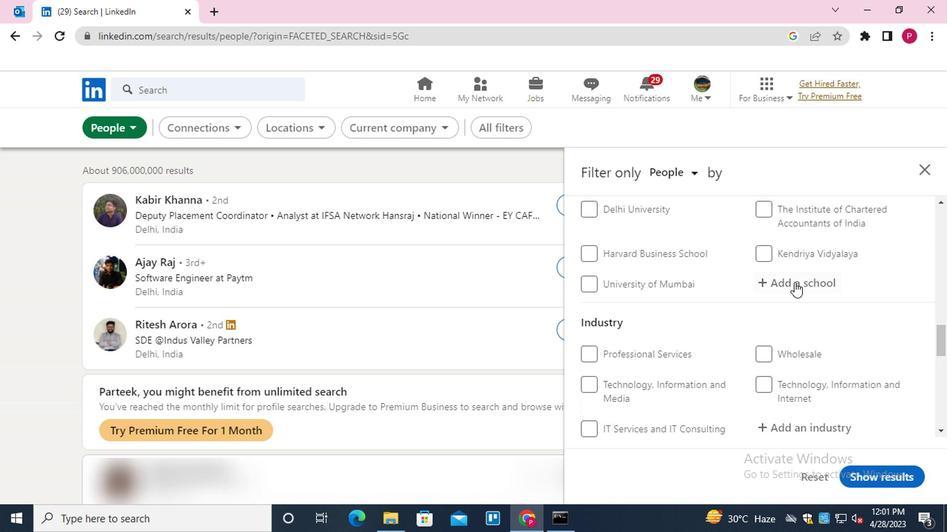 
Action: Key pressed <Key.shift><Key.shift><Key.shift><Key.shift><Key.shift><Key.shift><Key.shift><Key.shift>K.<Key.shift>K<Key.space><Key.shift>WAGH<Key.space><Key.down><Key.enter>
Screenshot: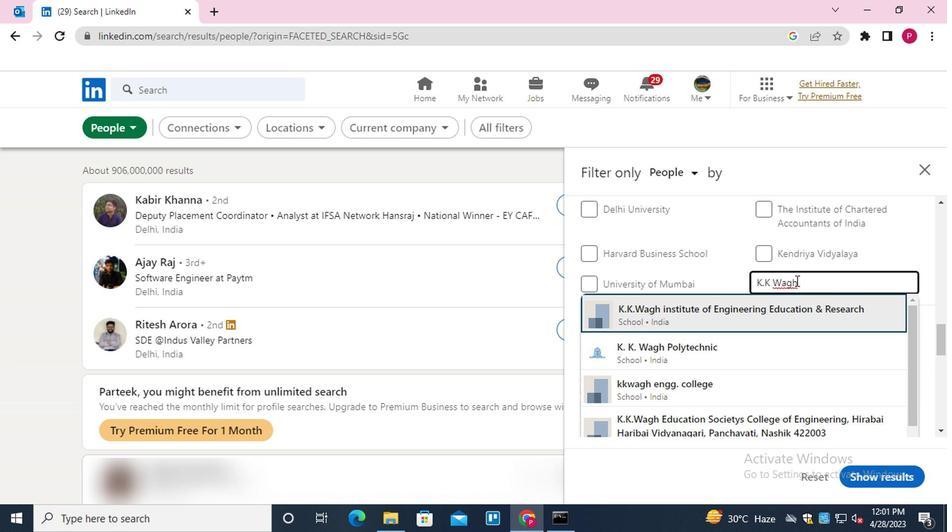 
Action: Mouse moved to (752, 299)
Screenshot: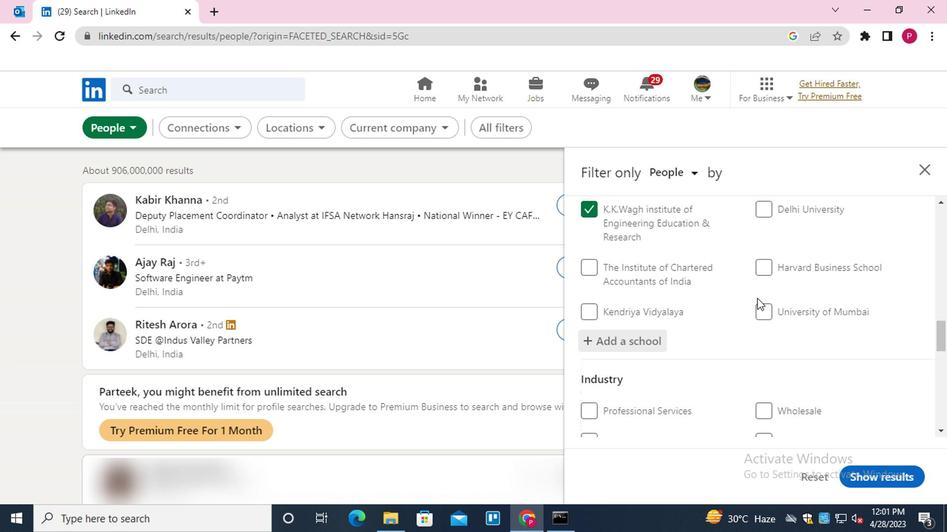 
Action: Mouse scrolled (752, 299) with delta (0, 0)
Screenshot: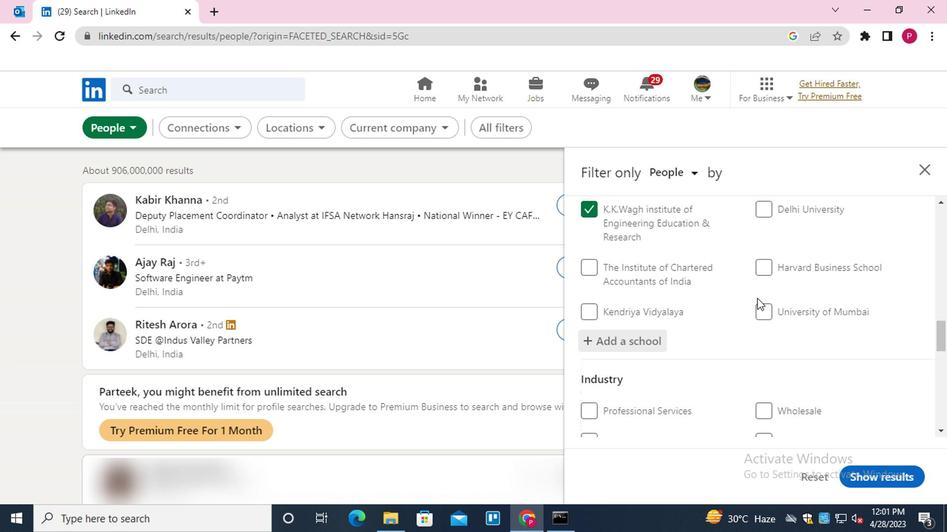 
Action: Mouse moved to (750, 301)
Screenshot: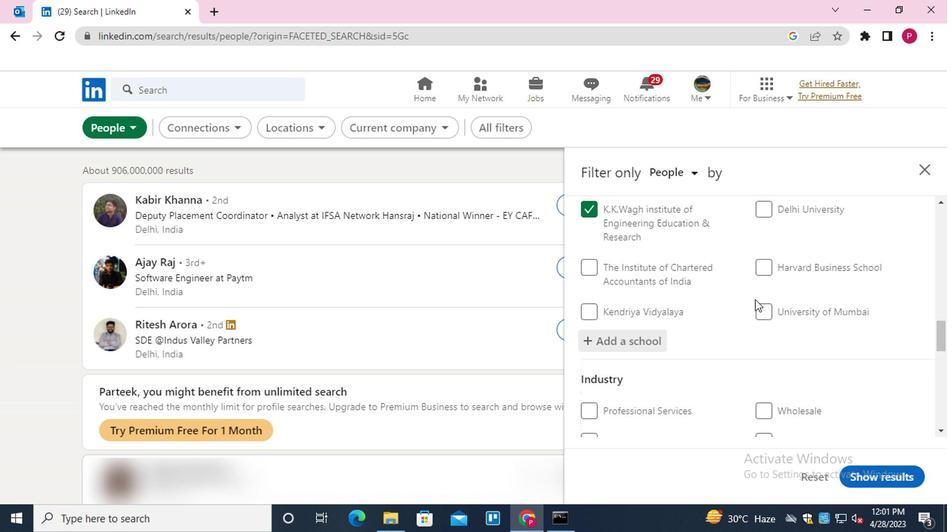 
Action: Mouse scrolled (750, 301) with delta (0, 0)
Screenshot: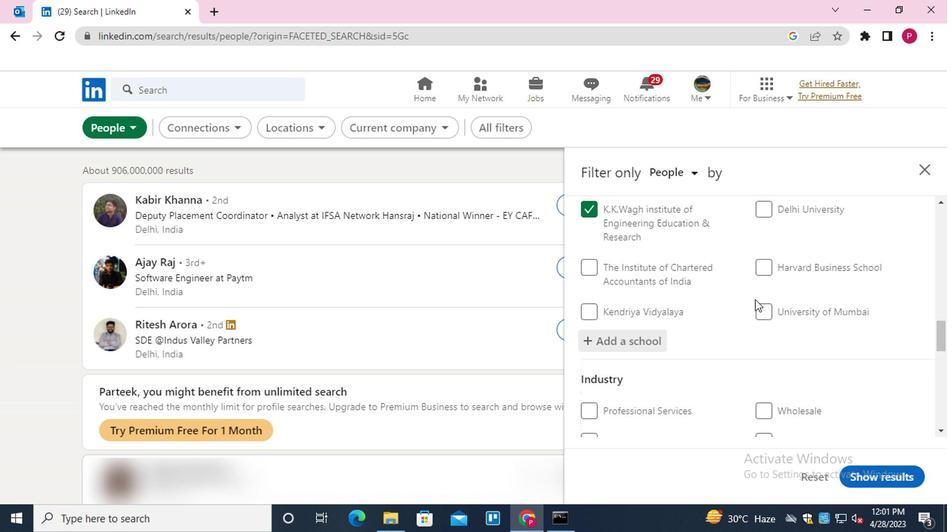 
Action: Mouse moved to (748, 304)
Screenshot: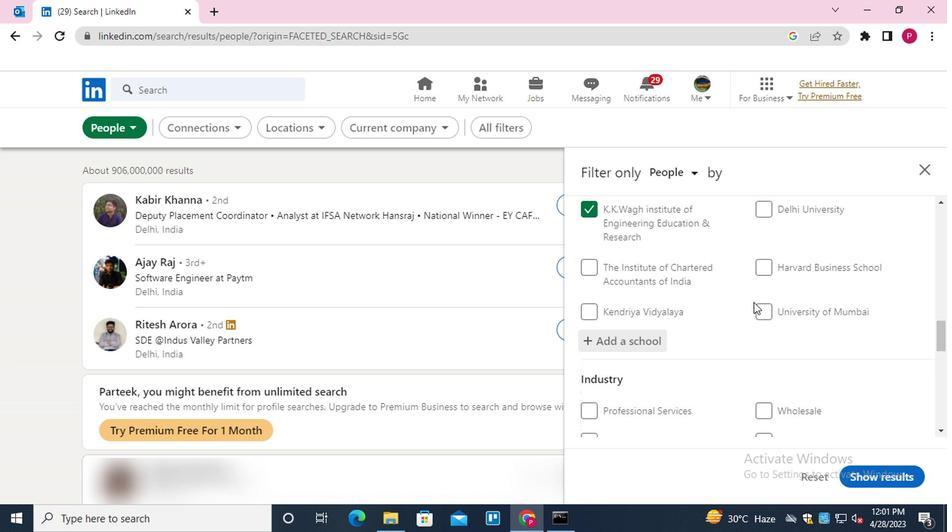 
Action: Mouse scrolled (748, 303) with delta (0, 0)
Screenshot: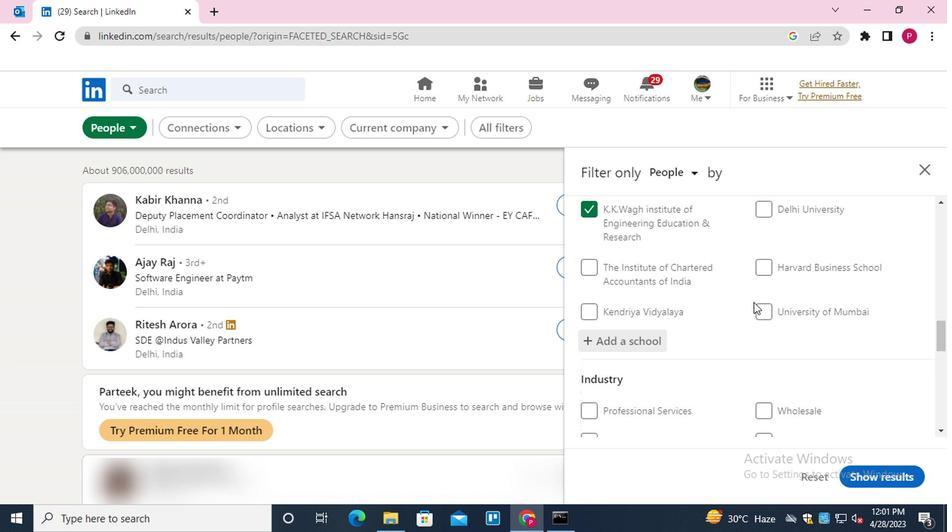 
Action: Mouse moved to (790, 266)
Screenshot: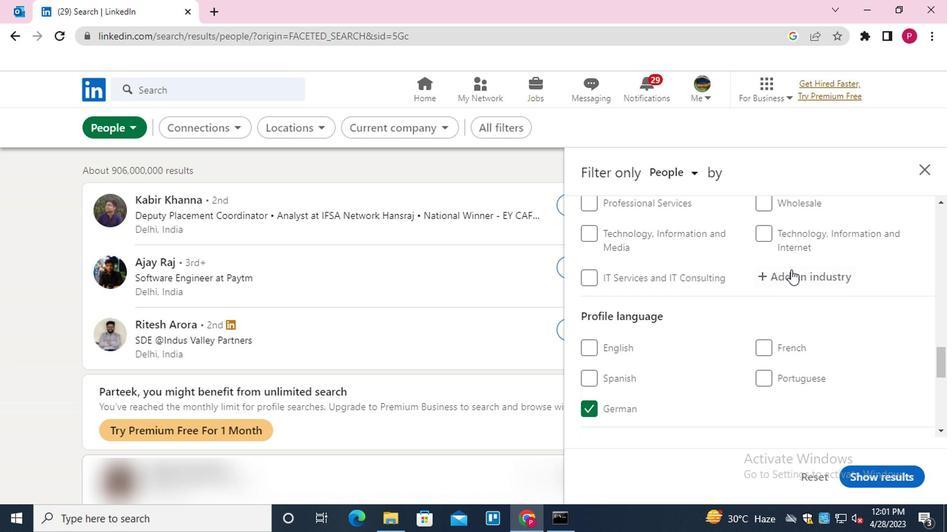 
Action: Mouse pressed left at (790, 266)
Screenshot: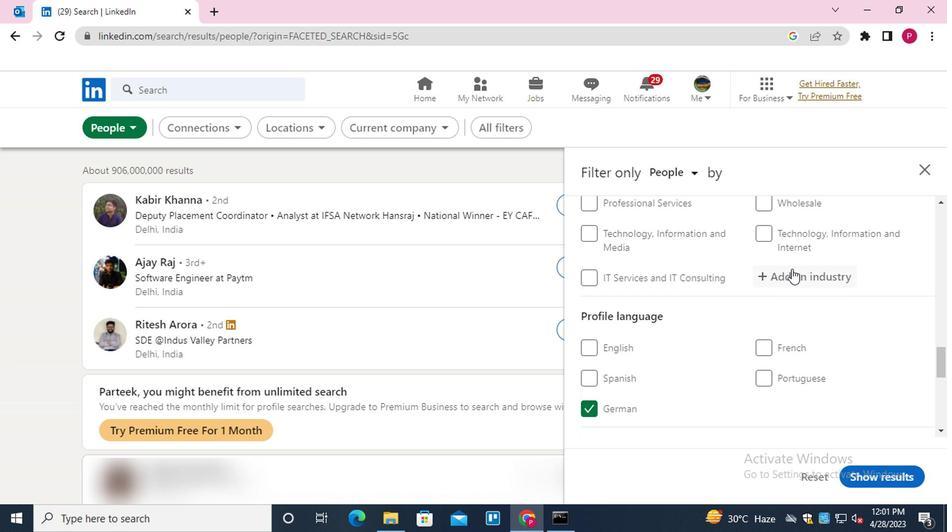 
Action: Key pressed <Key.shift>INTERNET<Key.down><Key.down><Key.enter>
Screenshot: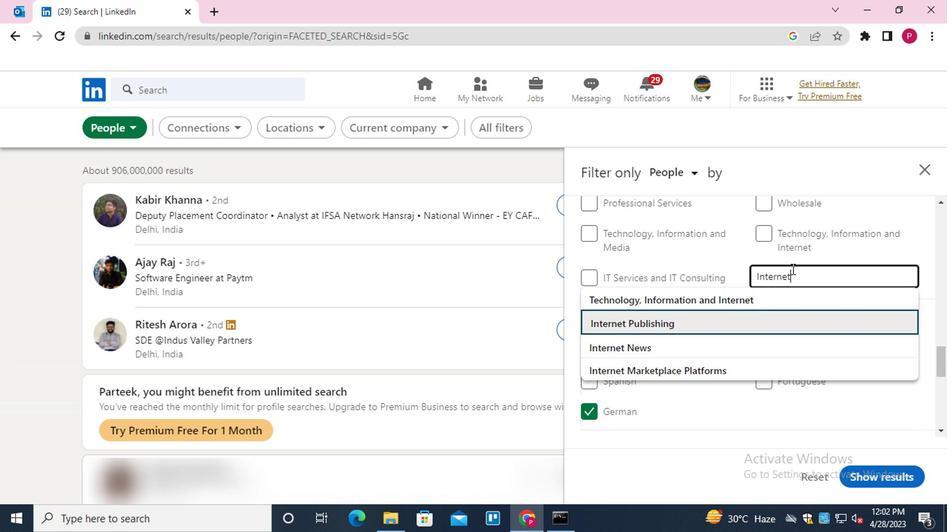 
Action: Mouse moved to (786, 272)
Screenshot: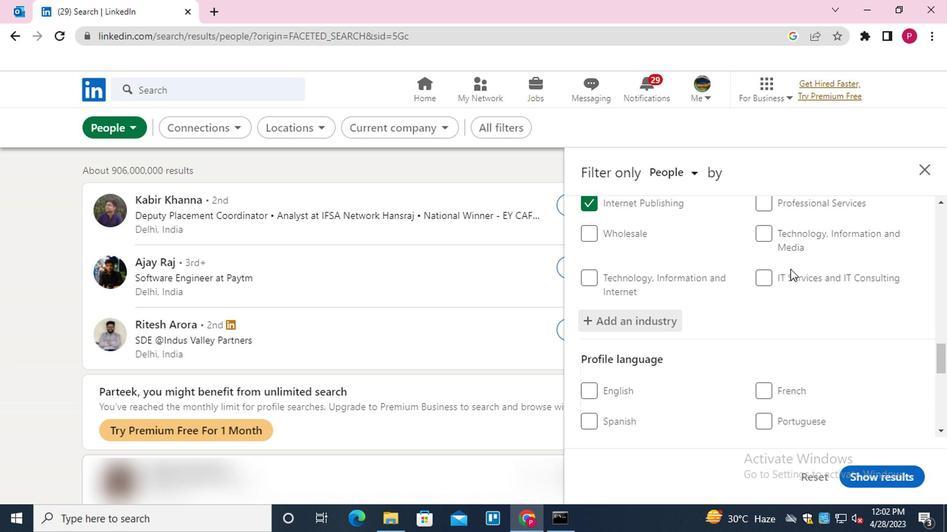
Action: Mouse scrolled (786, 271) with delta (0, 0)
Screenshot: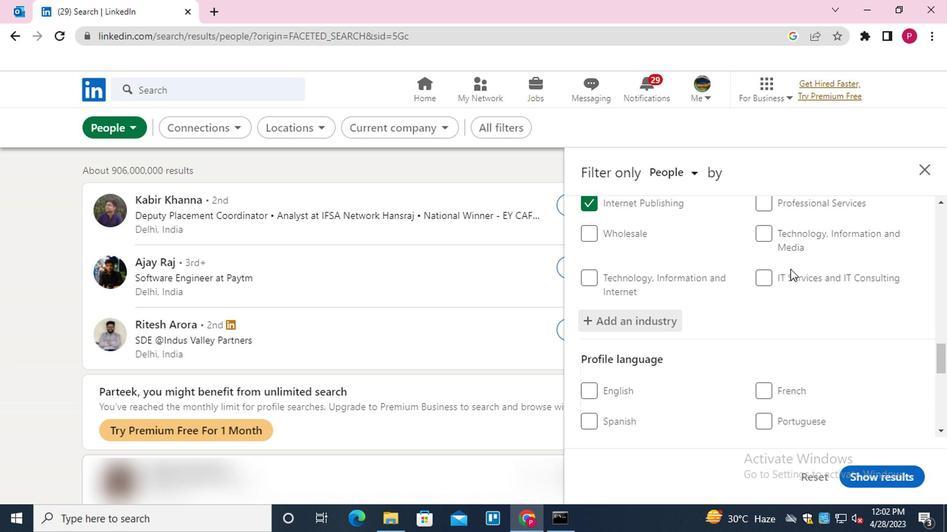
Action: Mouse moved to (781, 279)
Screenshot: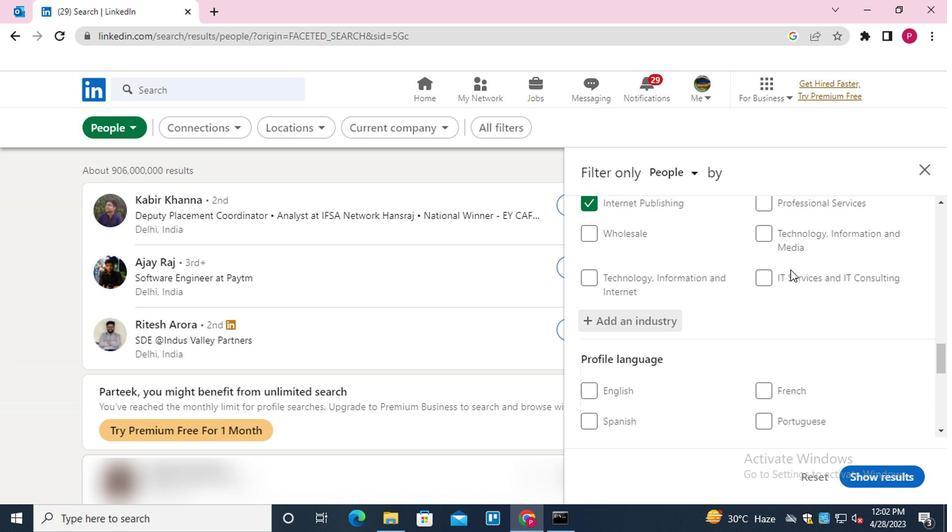 
Action: Mouse scrolled (781, 278) with delta (0, 0)
Screenshot: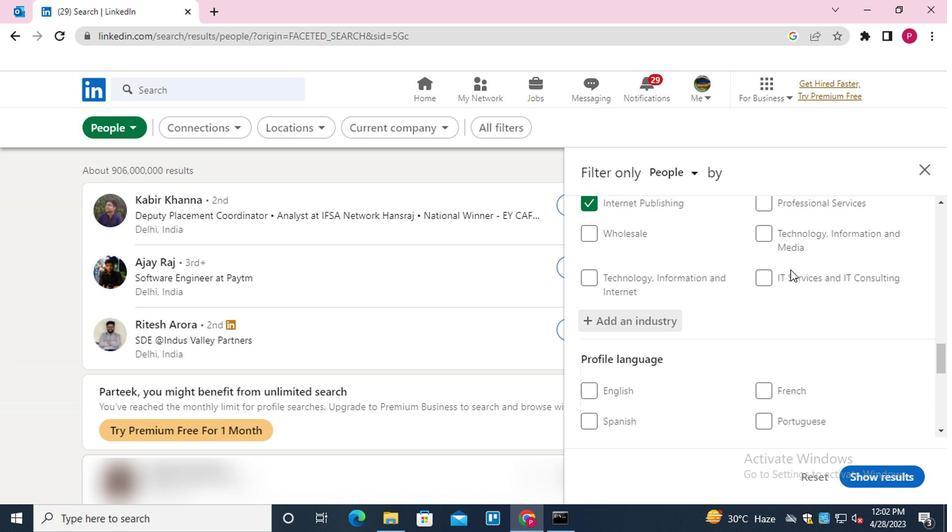 
Action: Mouse moved to (779, 282)
Screenshot: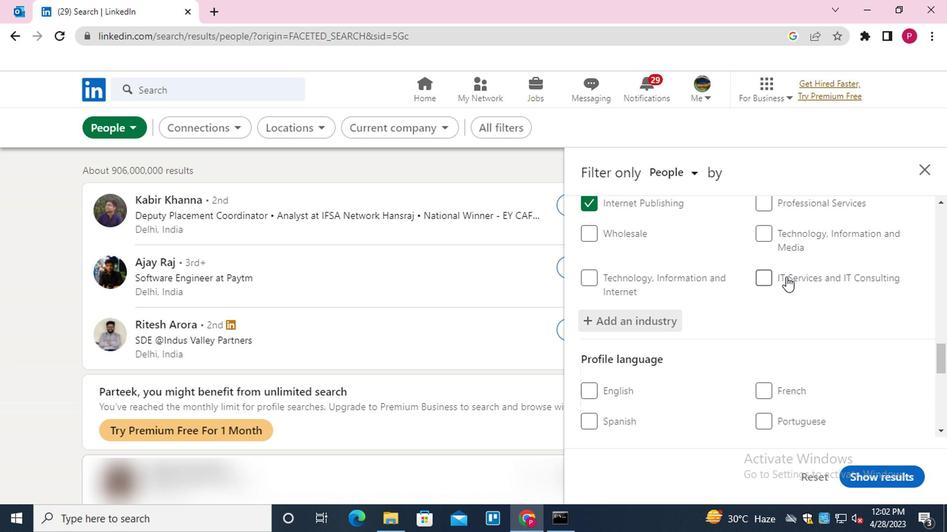 
Action: Mouse scrolled (779, 281) with delta (0, 0)
Screenshot: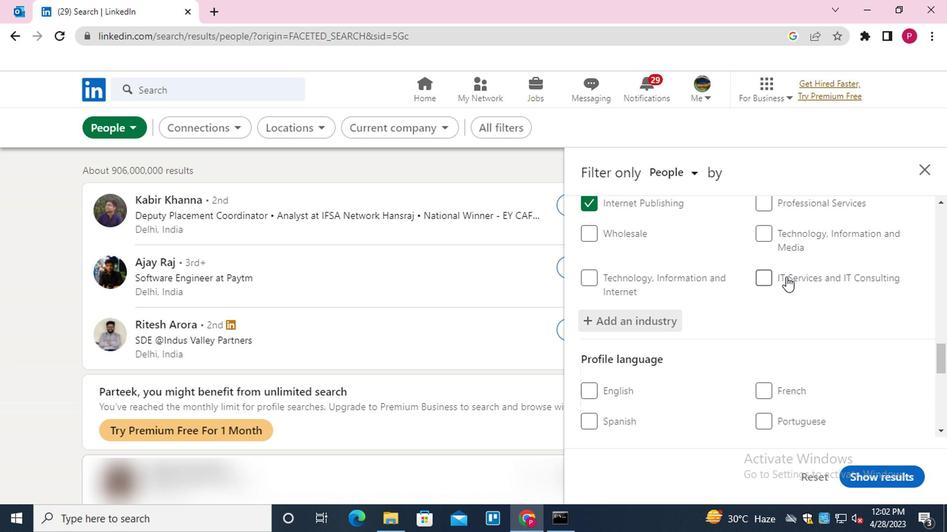 
Action: Mouse scrolled (779, 281) with delta (0, 0)
Screenshot: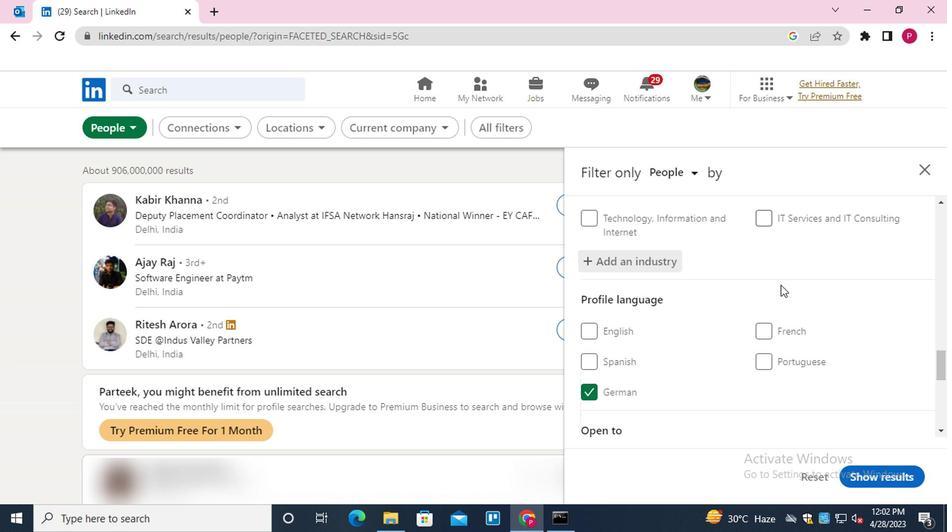 
Action: Mouse scrolled (779, 281) with delta (0, 0)
Screenshot: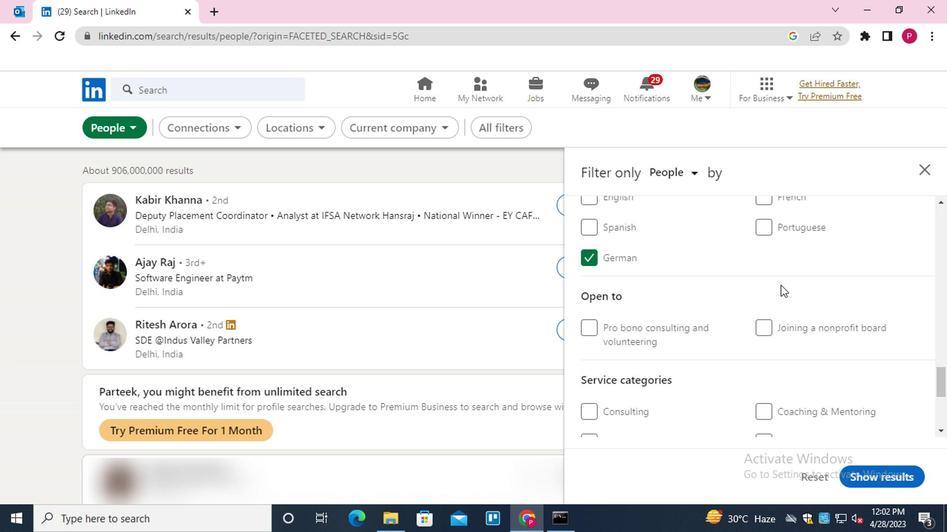 
Action: Mouse moved to (777, 283)
Screenshot: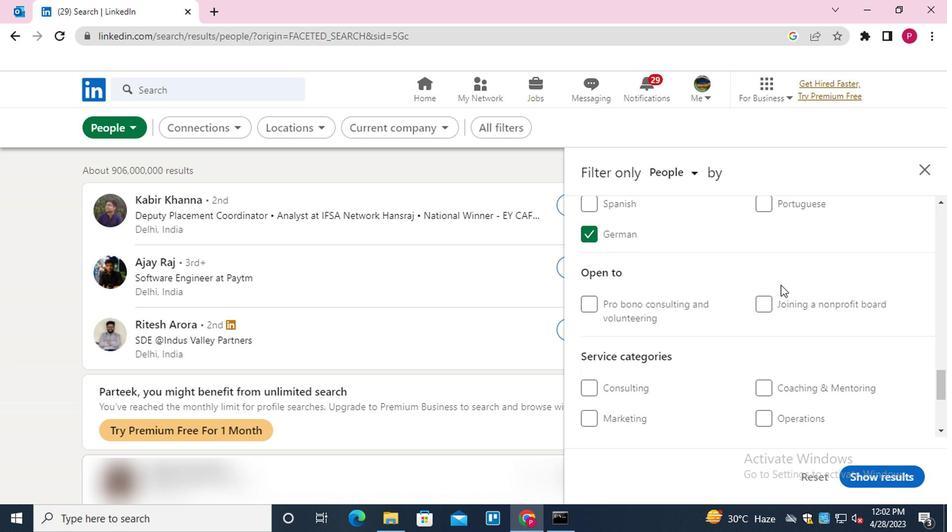 
Action: Mouse scrolled (777, 282) with delta (0, 0)
Screenshot: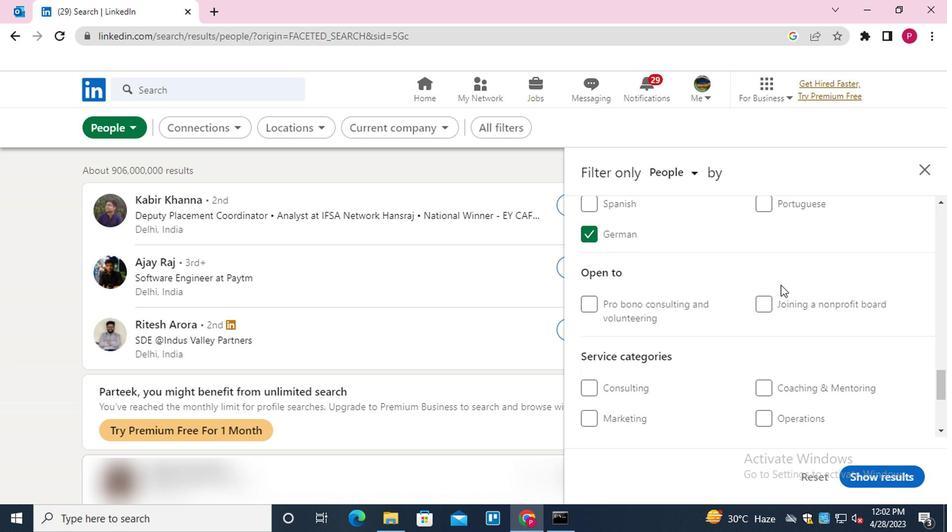 
Action: Mouse moved to (813, 249)
Screenshot: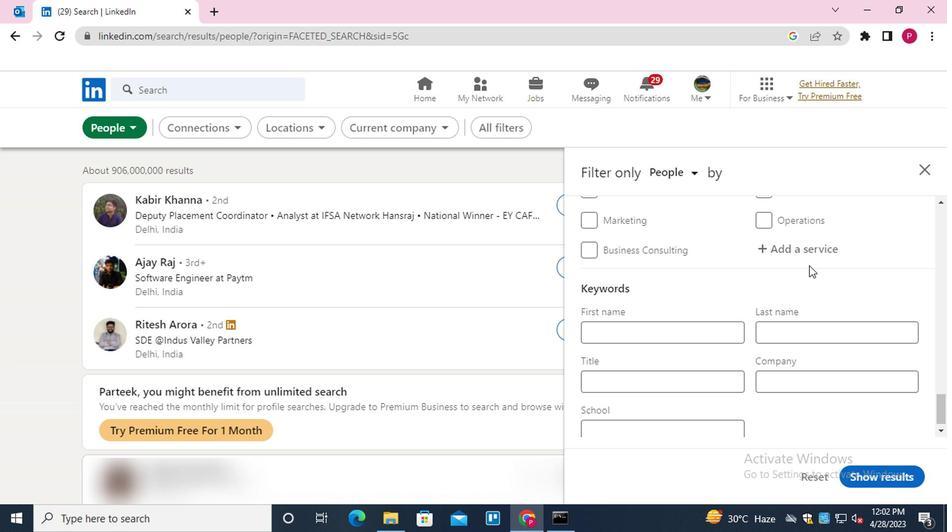 
Action: Mouse pressed left at (813, 249)
Screenshot: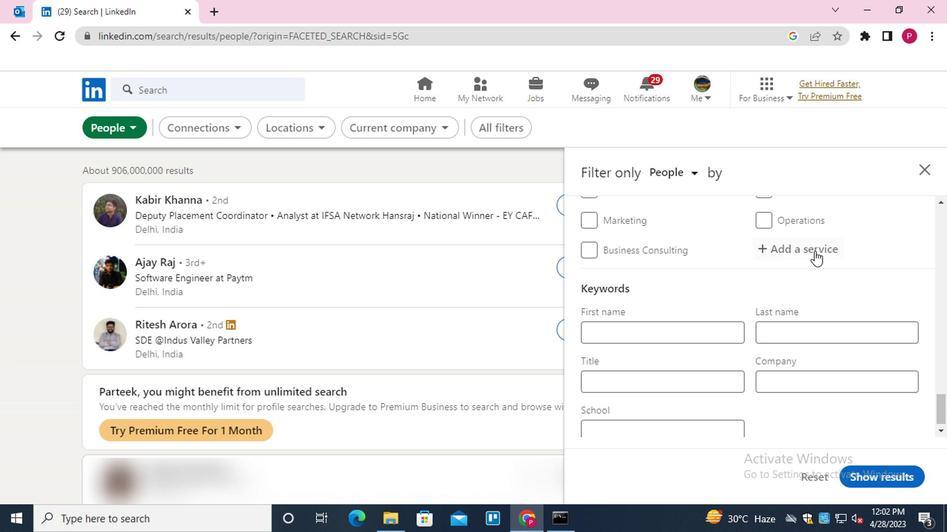 
Action: Key pressed <Key.caps_lock>O<Key.caps_lock>UT<Key.down><Key.down><Key.enter>
Screenshot: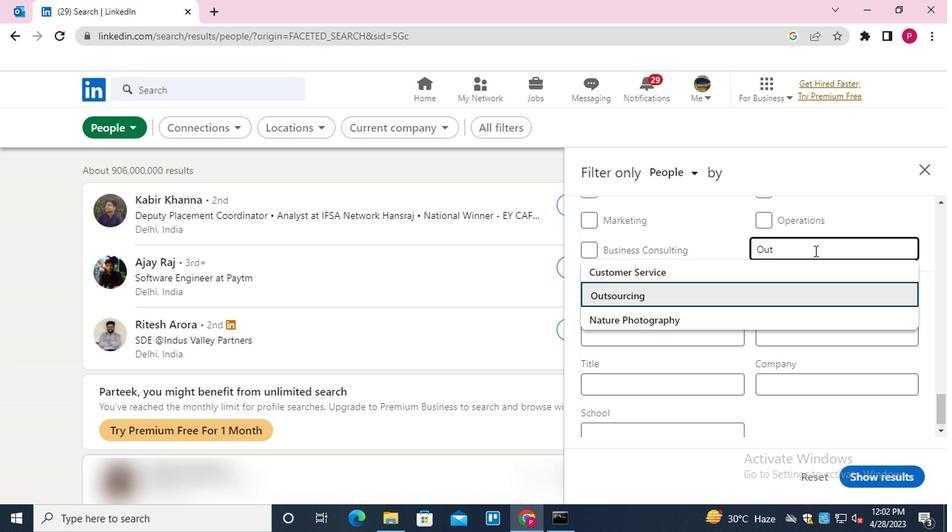 
Action: Mouse moved to (754, 250)
Screenshot: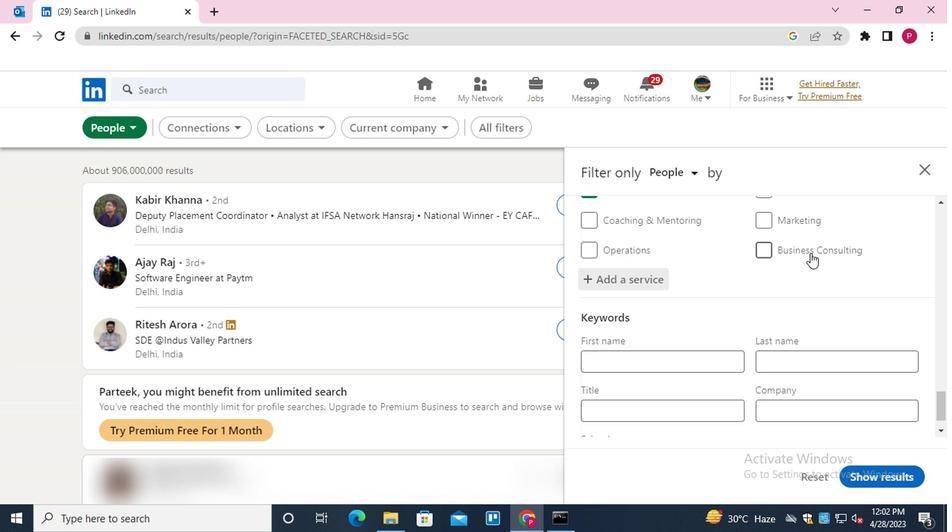 
Action: Mouse scrolled (754, 249) with delta (0, 0)
Screenshot: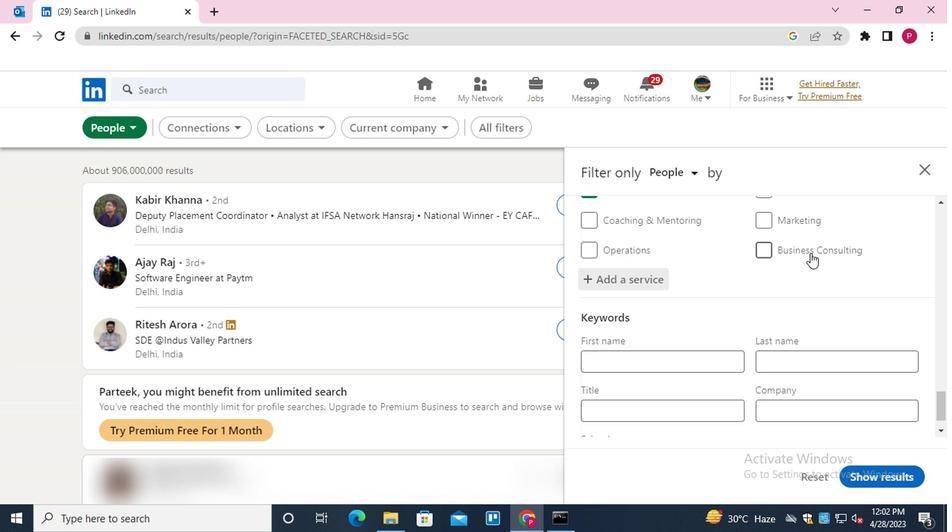 
Action: Mouse moved to (752, 254)
Screenshot: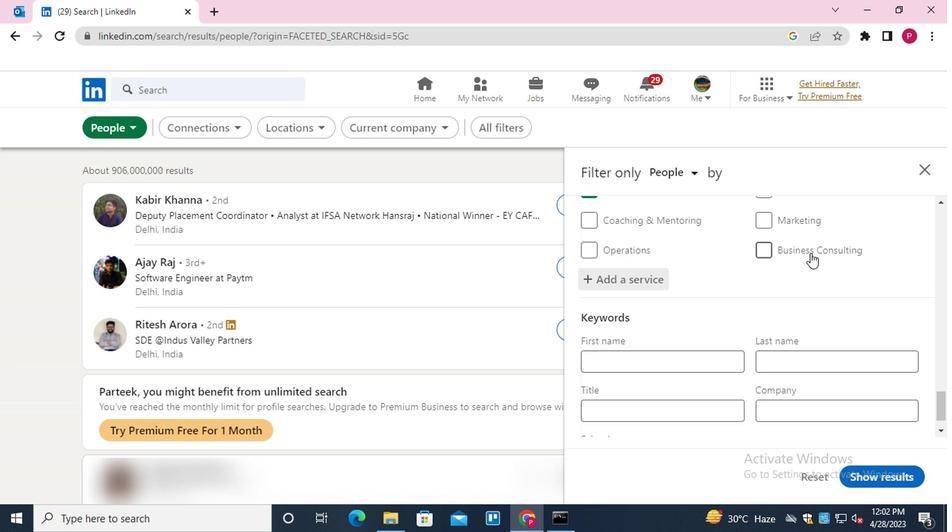 
Action: Mouse scrolled (752, 254) with delta (0, 0)
Screenshot: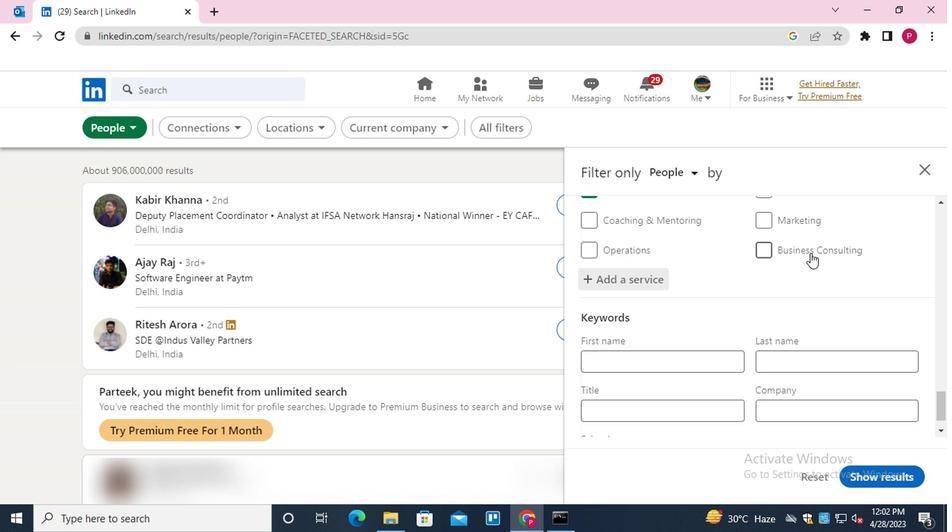 
Action: Mouse moved to (748, 260)
Screenshot: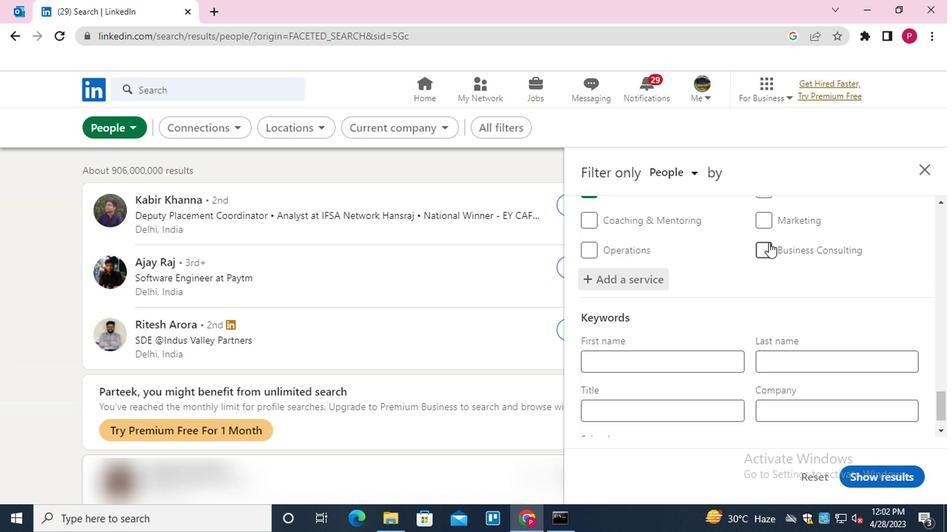 
Action: Mouse scrolled (748, 260) with delta (0, 0)
Screenshot: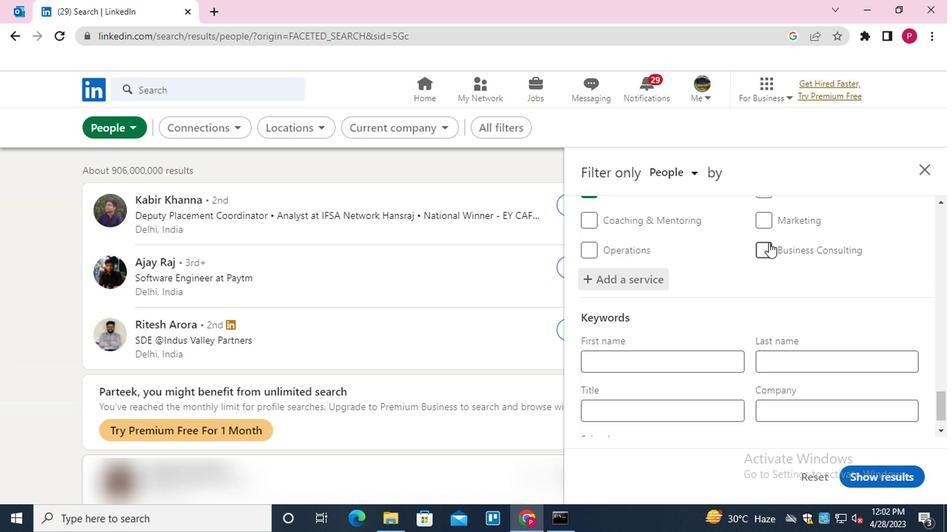 
Action: Mouse moved to (728, 285)
Screenshot: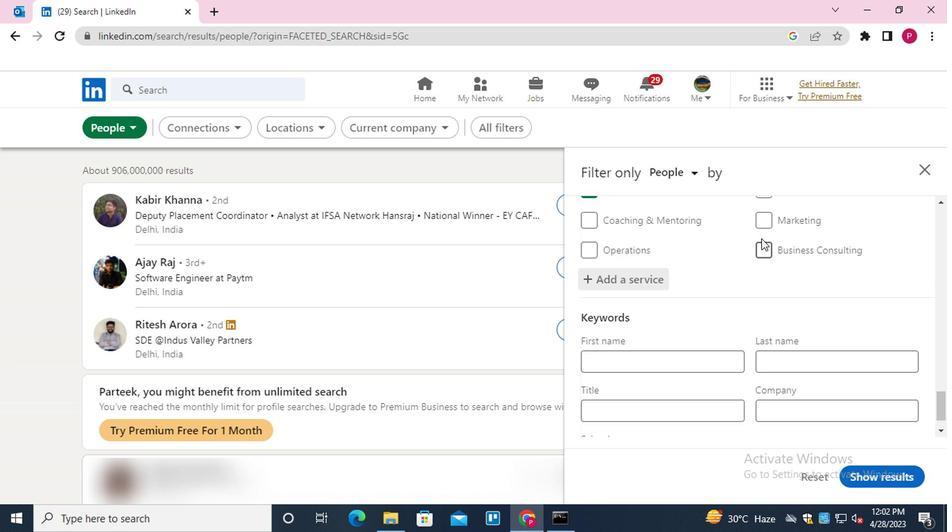 
Action: Mouse scrolled (728, 284) with delta (0, 0)
Screenshot: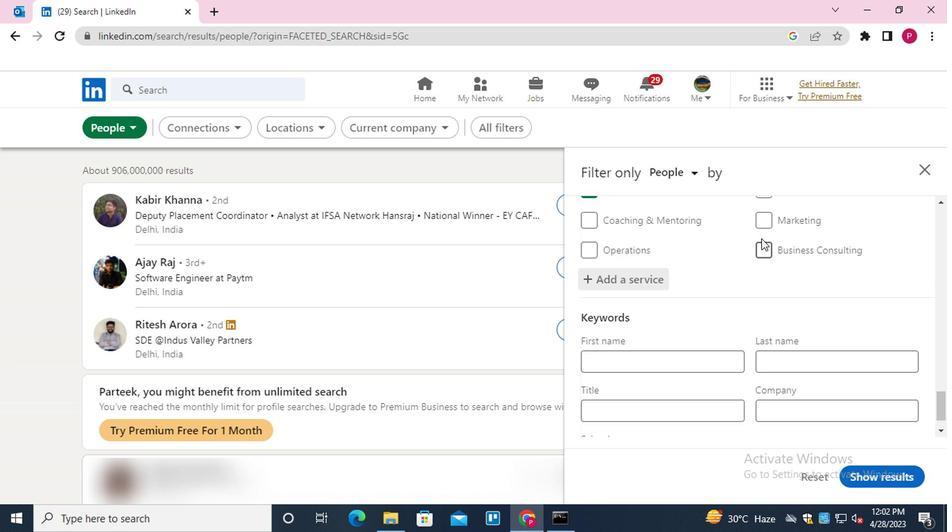 
Action: Mouse moved to (680, 364)
Screenshot: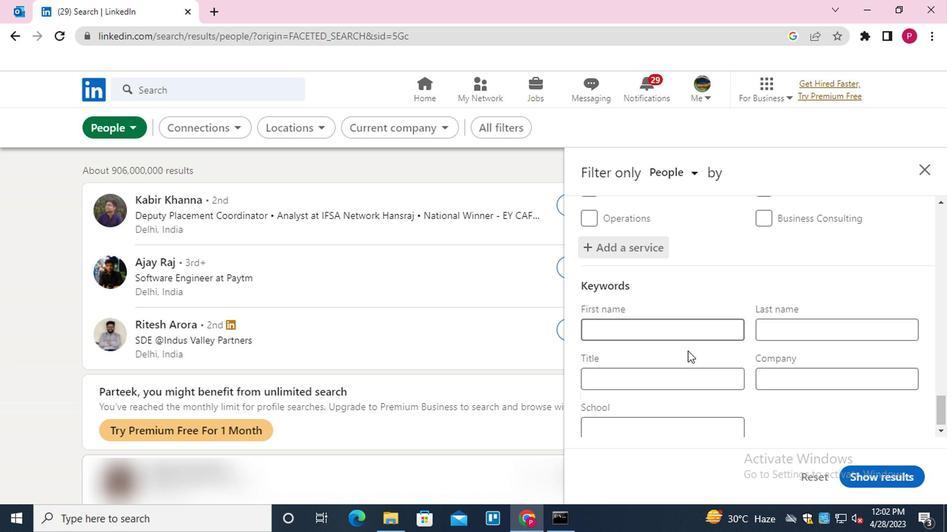 
Action: Mouse pressed left at (680, 364)
Screenshot: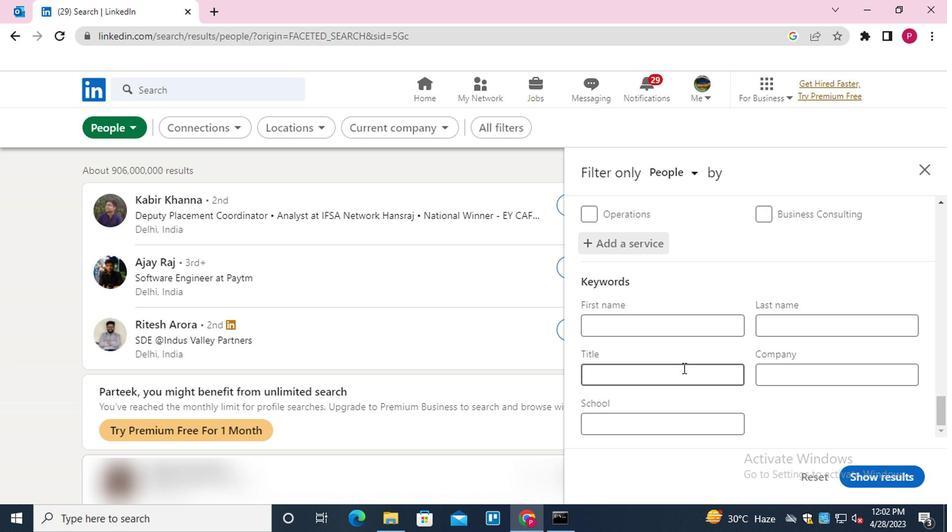 
Action: Key pressed <Key.shift>PHE<Key.backspace>LEBOTOMIST
Screenshot: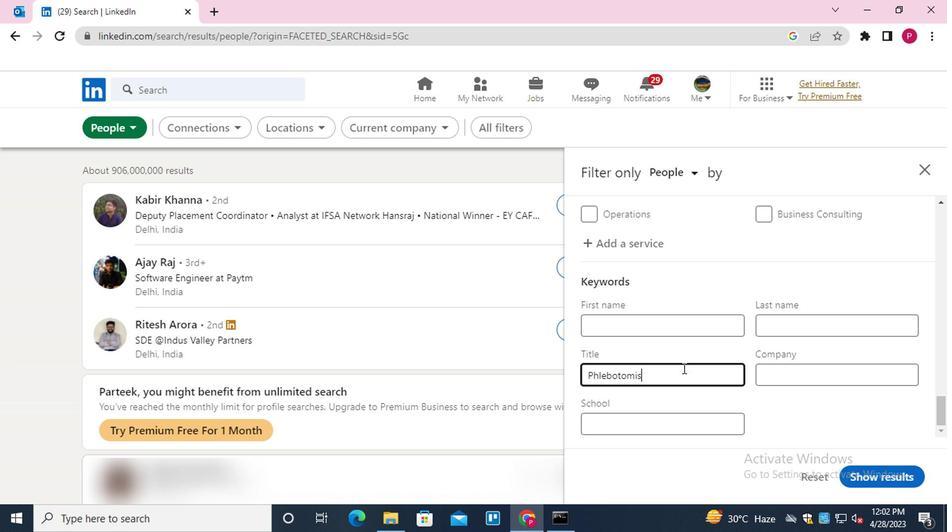 
Action: Mouse moved to (854, 472)
Screenshot: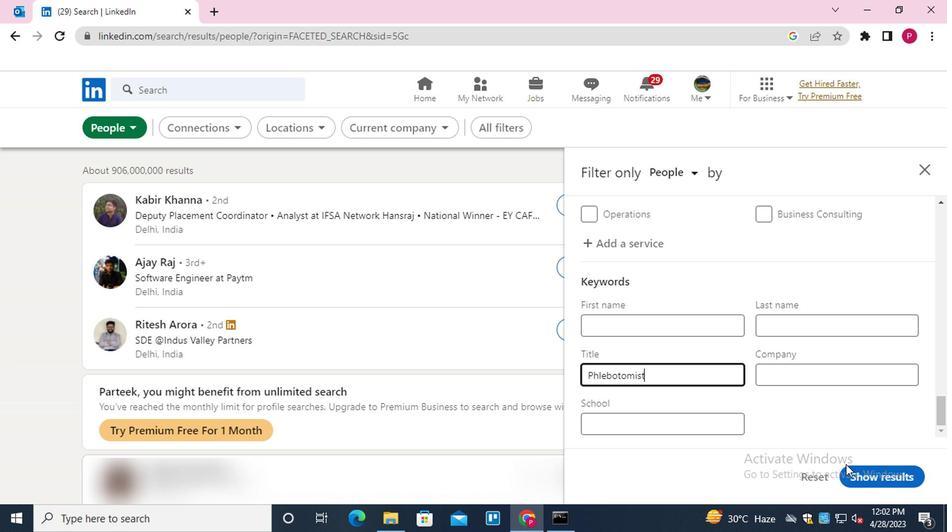 
Action: Mouse pressed left at (854, 472)
Screenshot: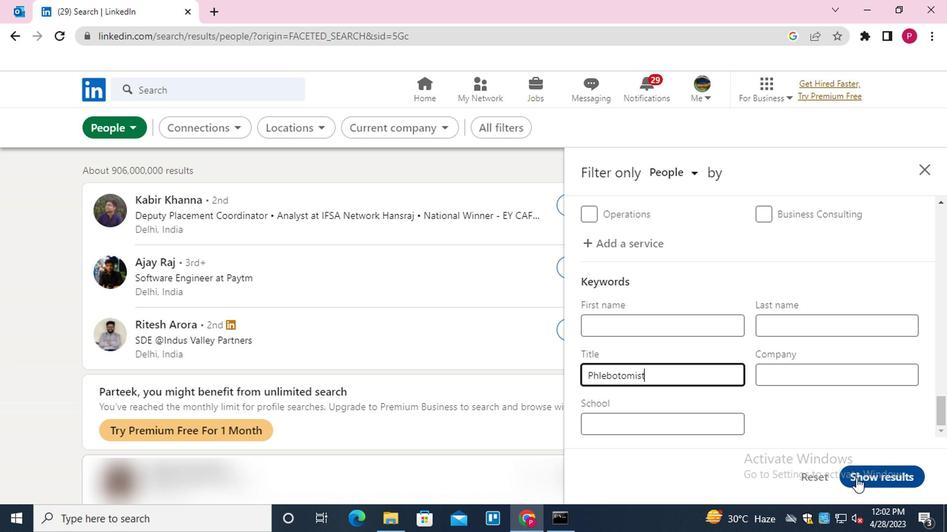 
Action: Mouse moved to (368, 230)
Screenshot: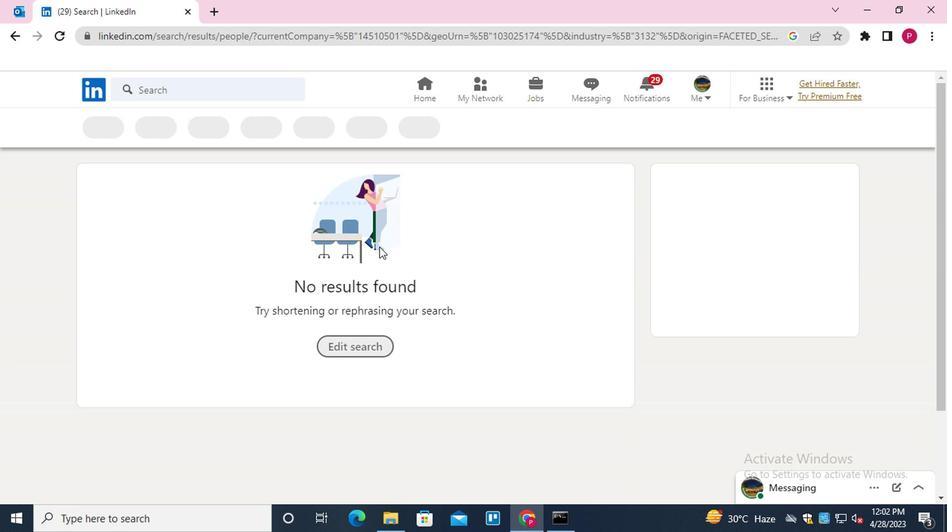 
